 Task: Create a due date automation trigger when advanced on, on the tuesday of the week before a card is due add content with a name or a description not containing resume at 11:00 AM.
Action: Mouse moved to (1106, 341)
Screenshot: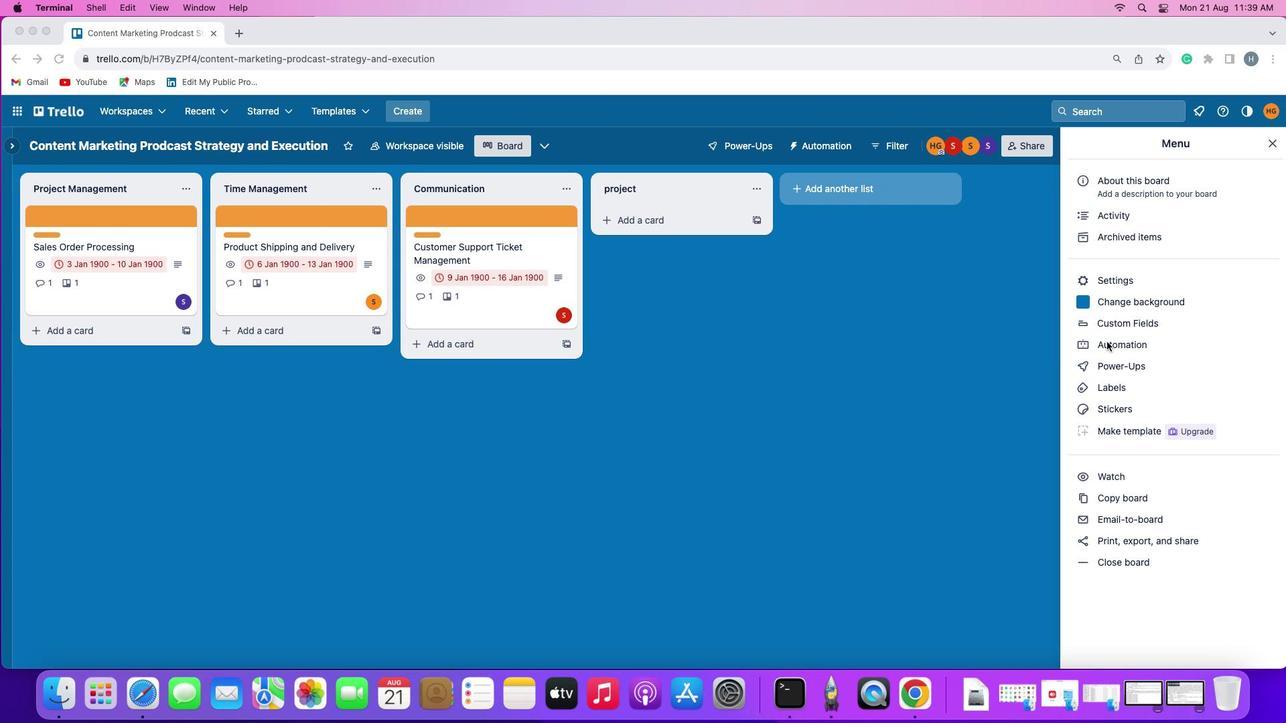 
Action: Mouse pressed left at (1106, 341)
Screenshot: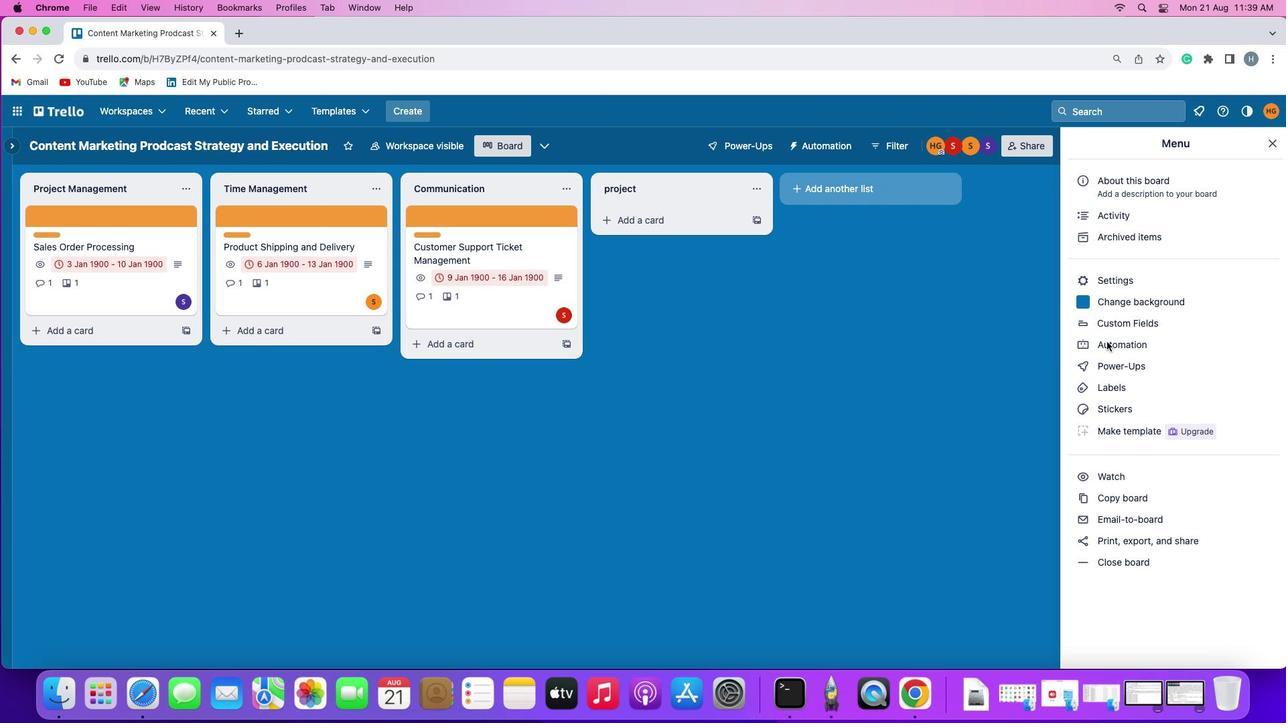 
Action: Mouse pressed left at (1106, 341)
Screenshot: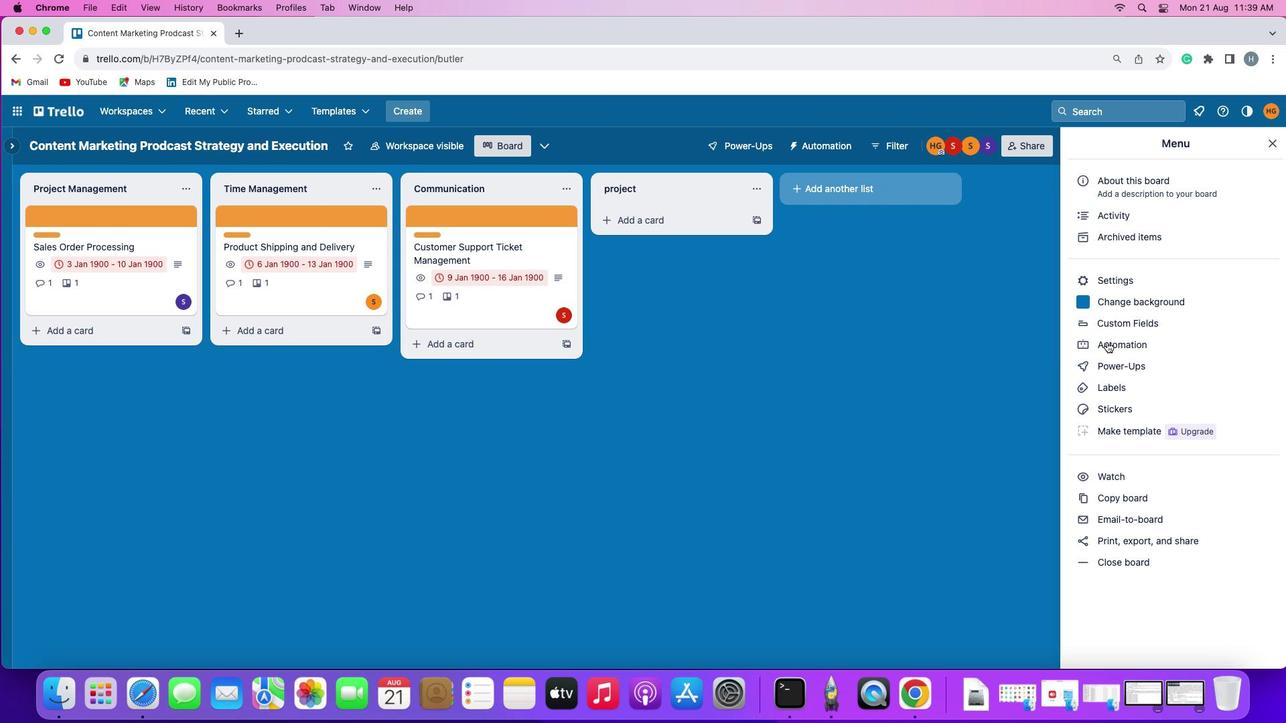 
Action: Mouse moved to (51, 317)
Screenshot: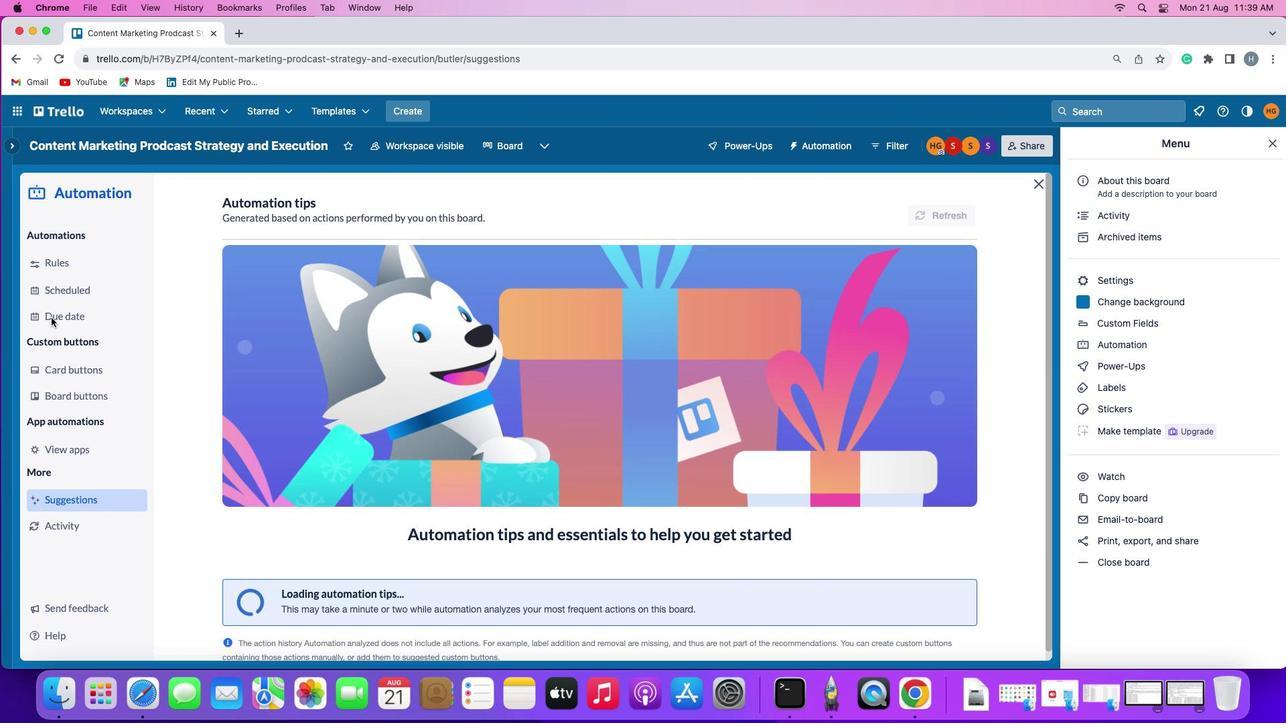 
Action: Mouse pressed left at (51, 317)
Screenshot: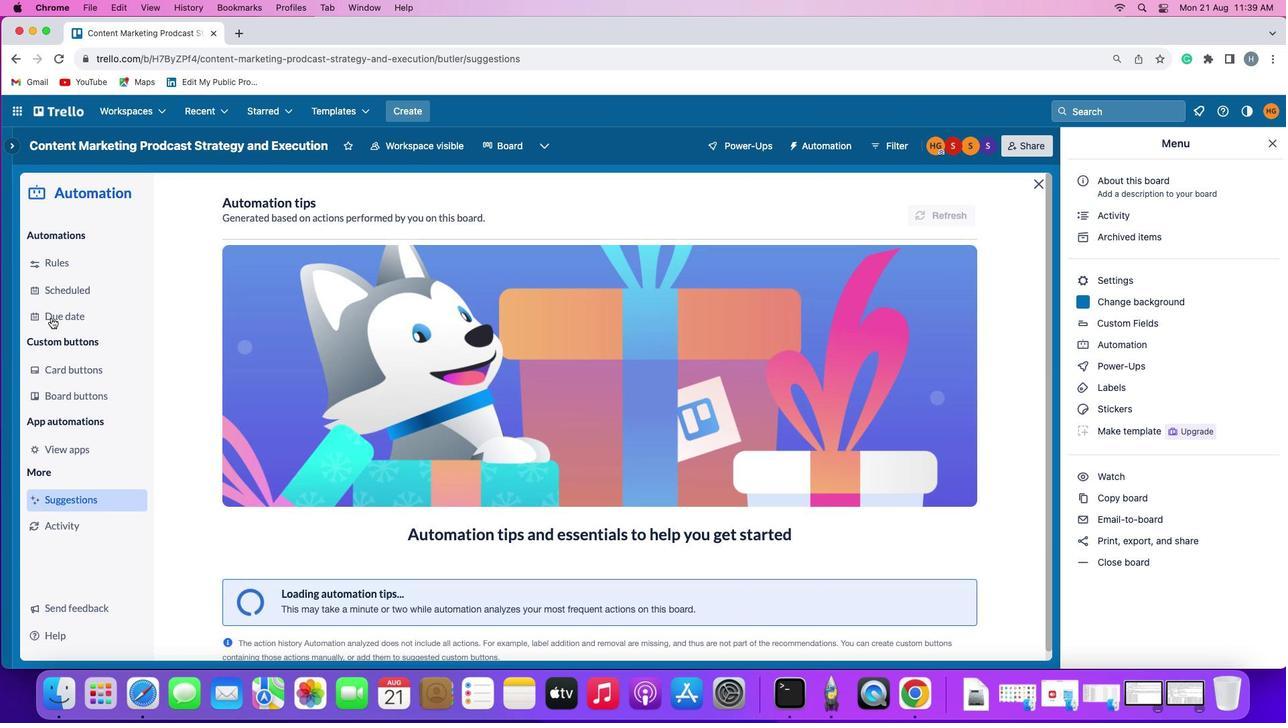 
Action: Mouse moved to (909, 205)
Screenshot: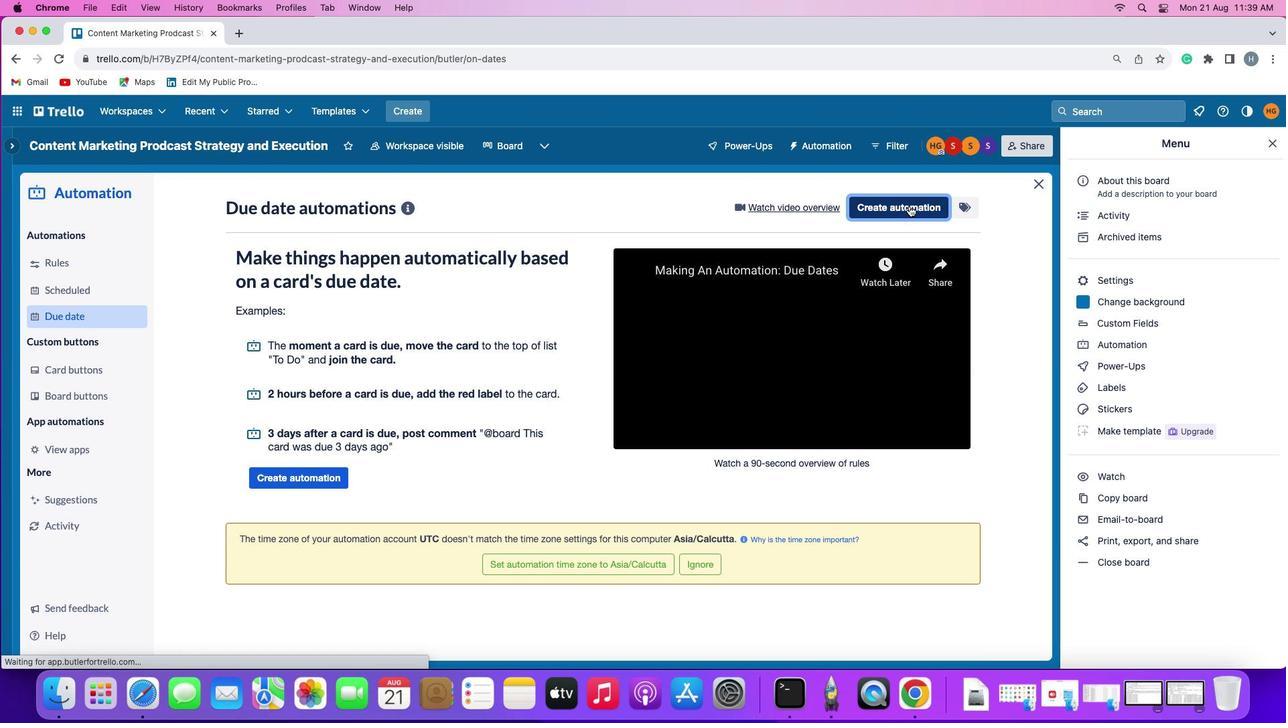 
Action: Mouse pressed left at (909, 205)
Screenshot: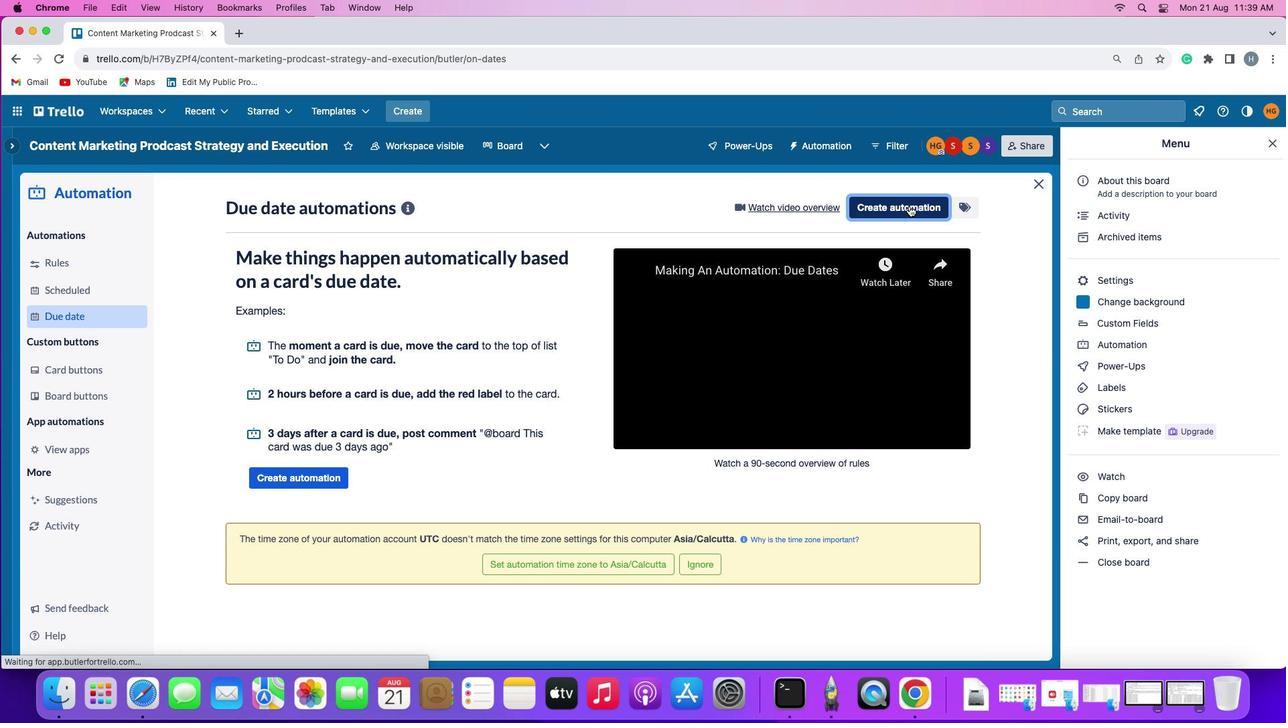 
Action: Mouse moved to (264, 337)
Screenshot: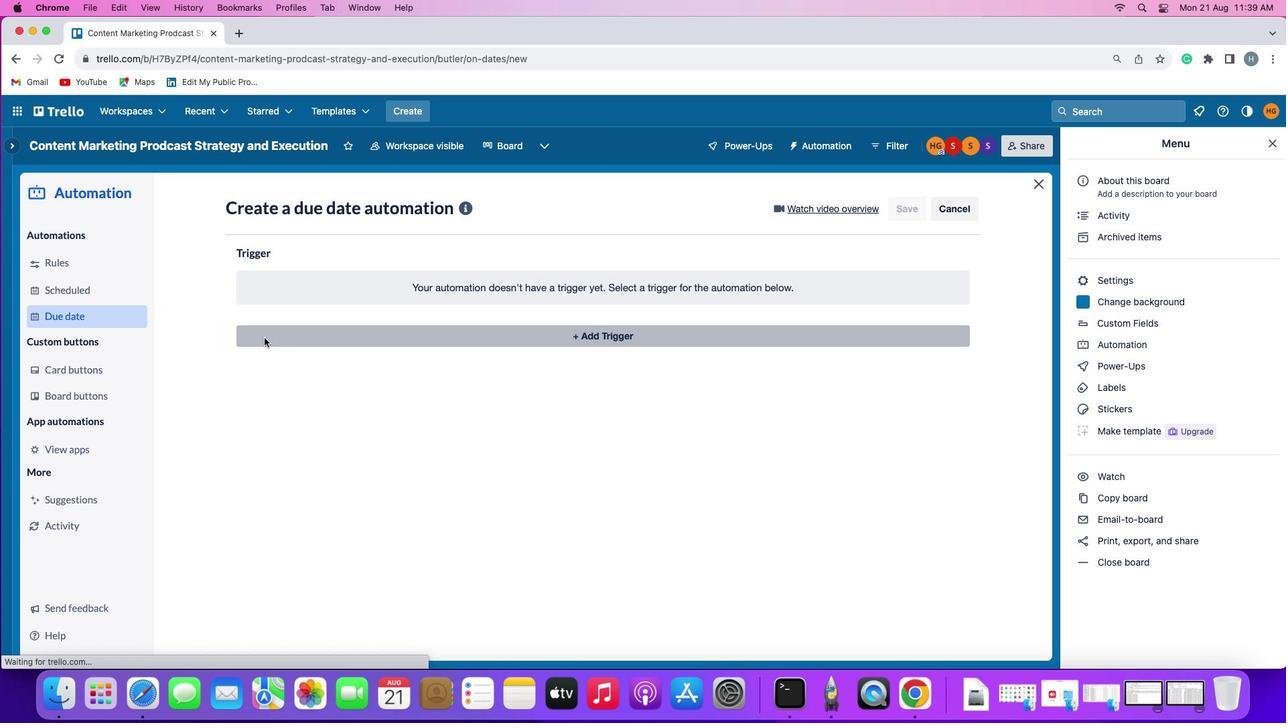 
Action: Mouse pressed left at (264, 337)
Screenshot: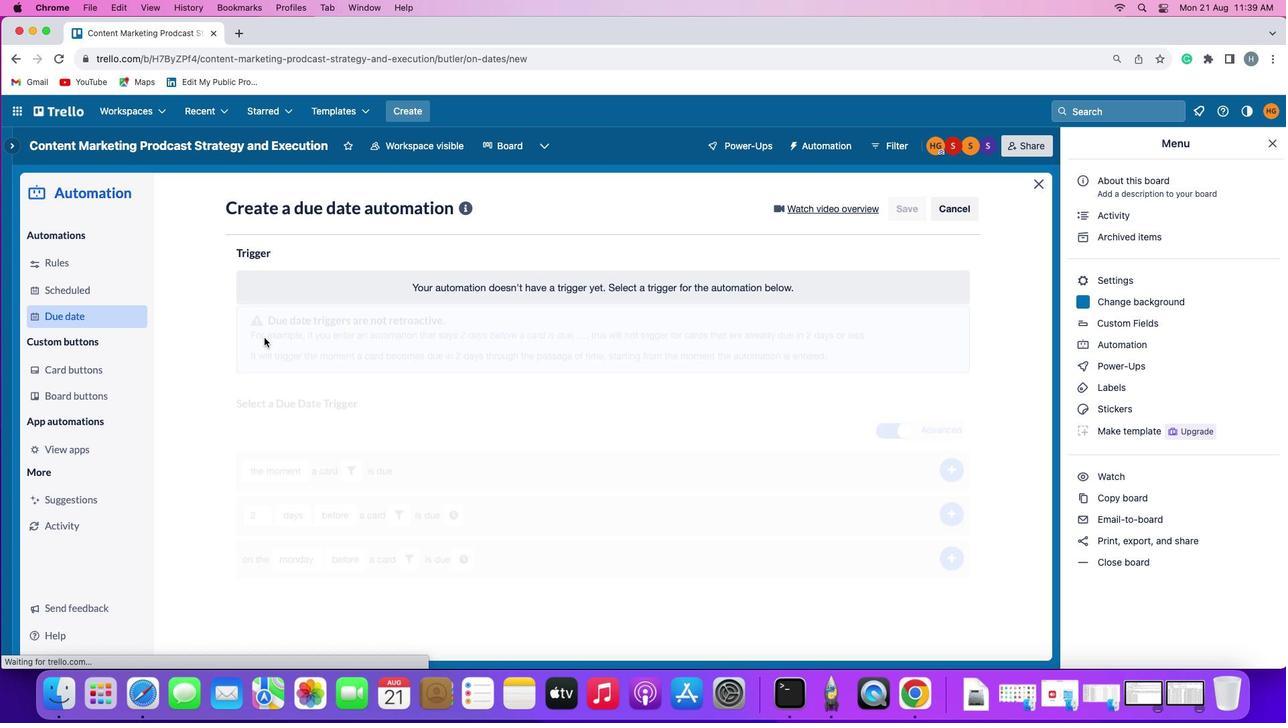 
Action: Mouse moved to (293, 584)
Screenshot: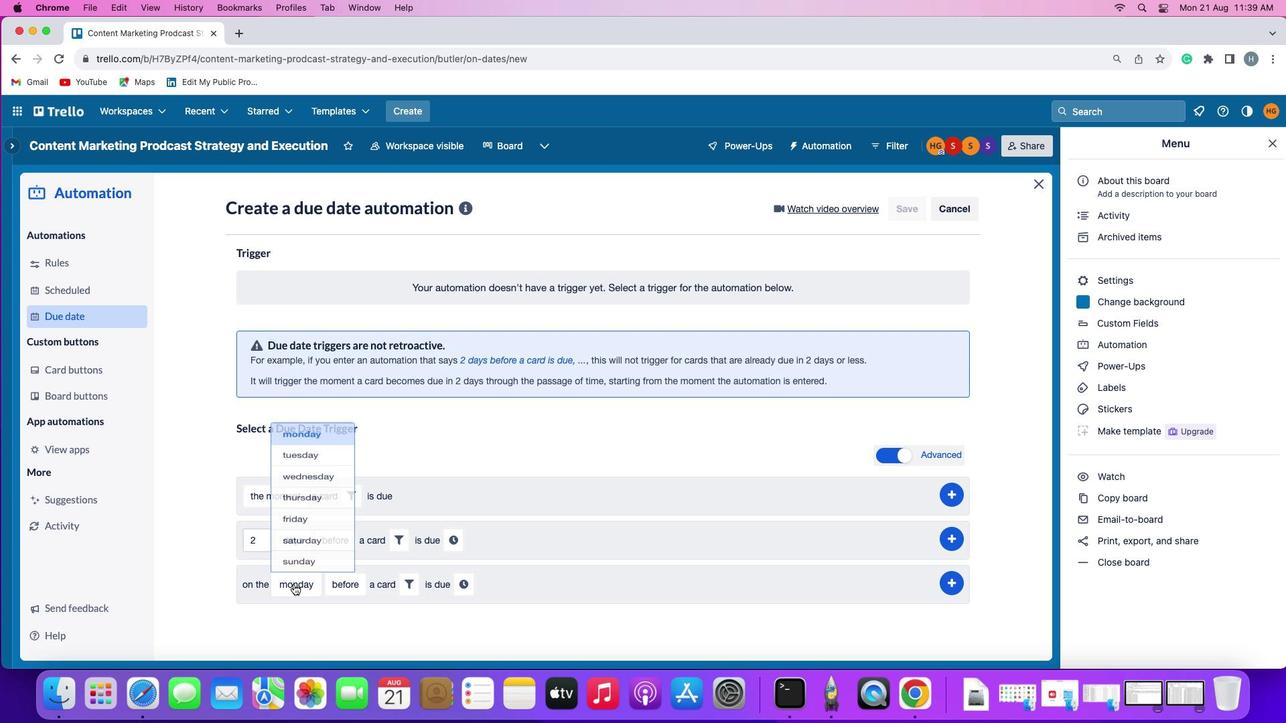 
Action: Mouse pressed left at (293, 584)
Screenshot: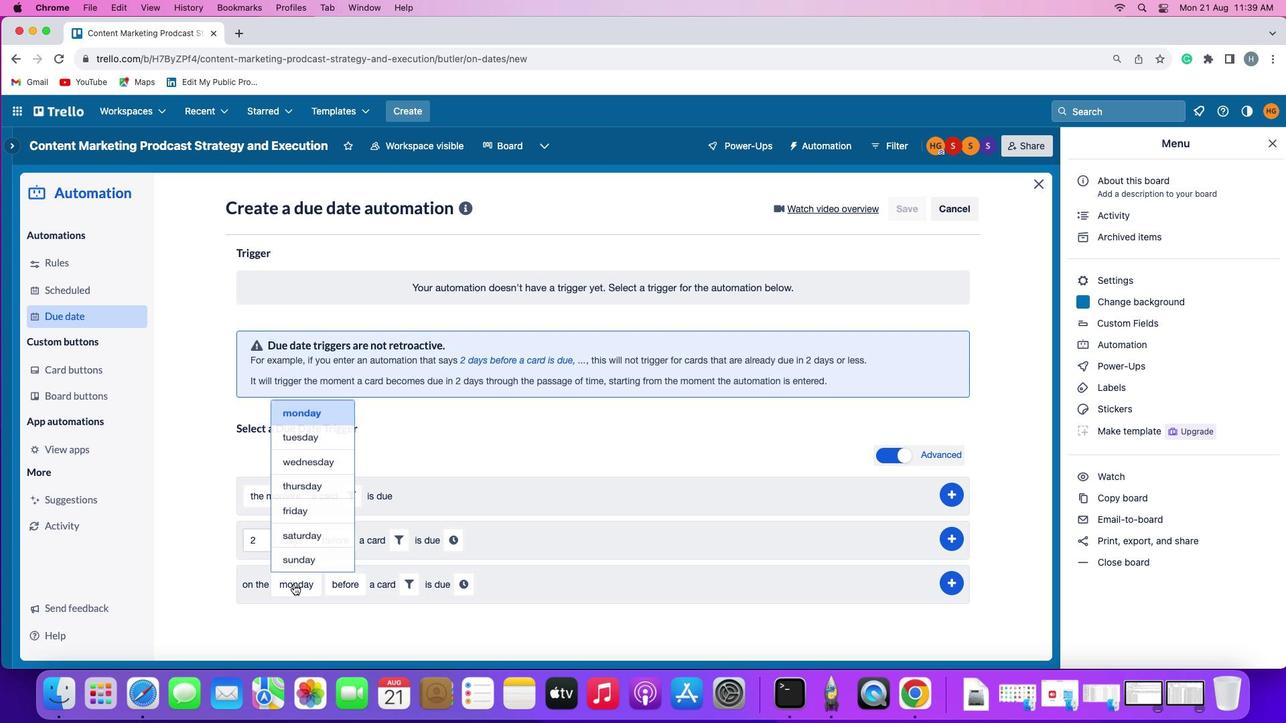 
Action: Mouse moved to (312, 430)
Screenshot: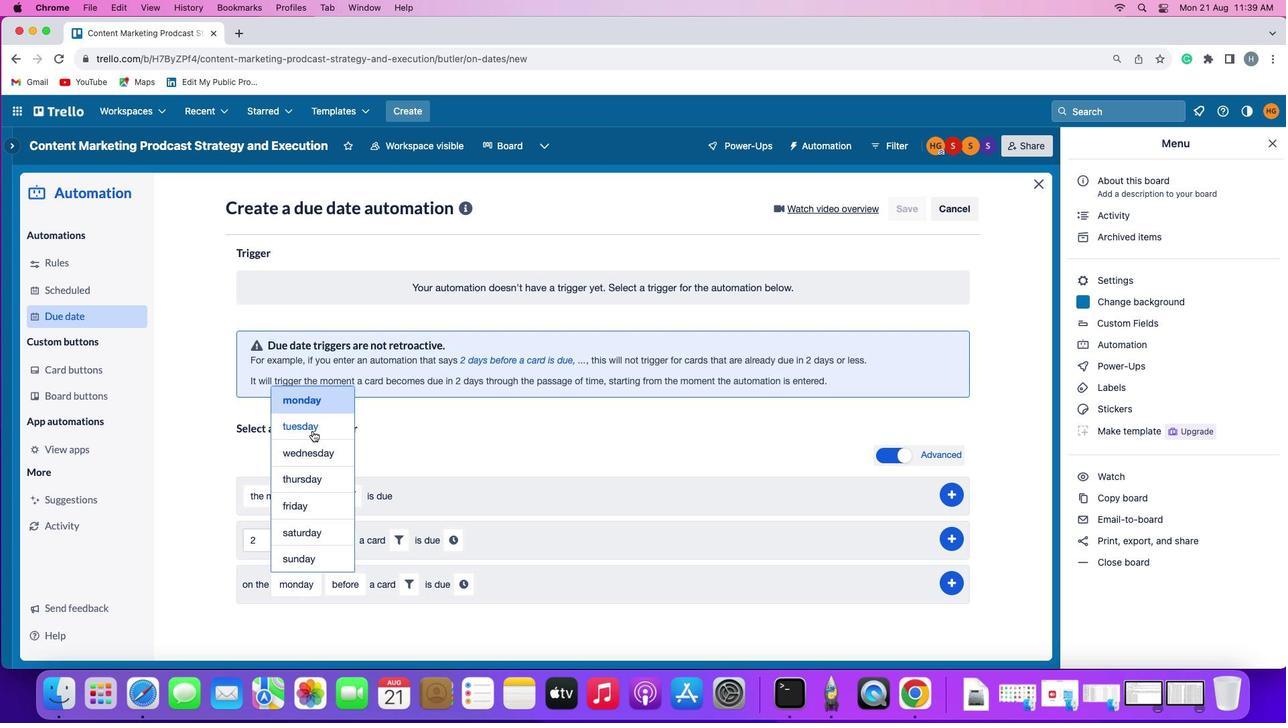 
Action: Mouse pressed left at (312, 430)
Screenshot: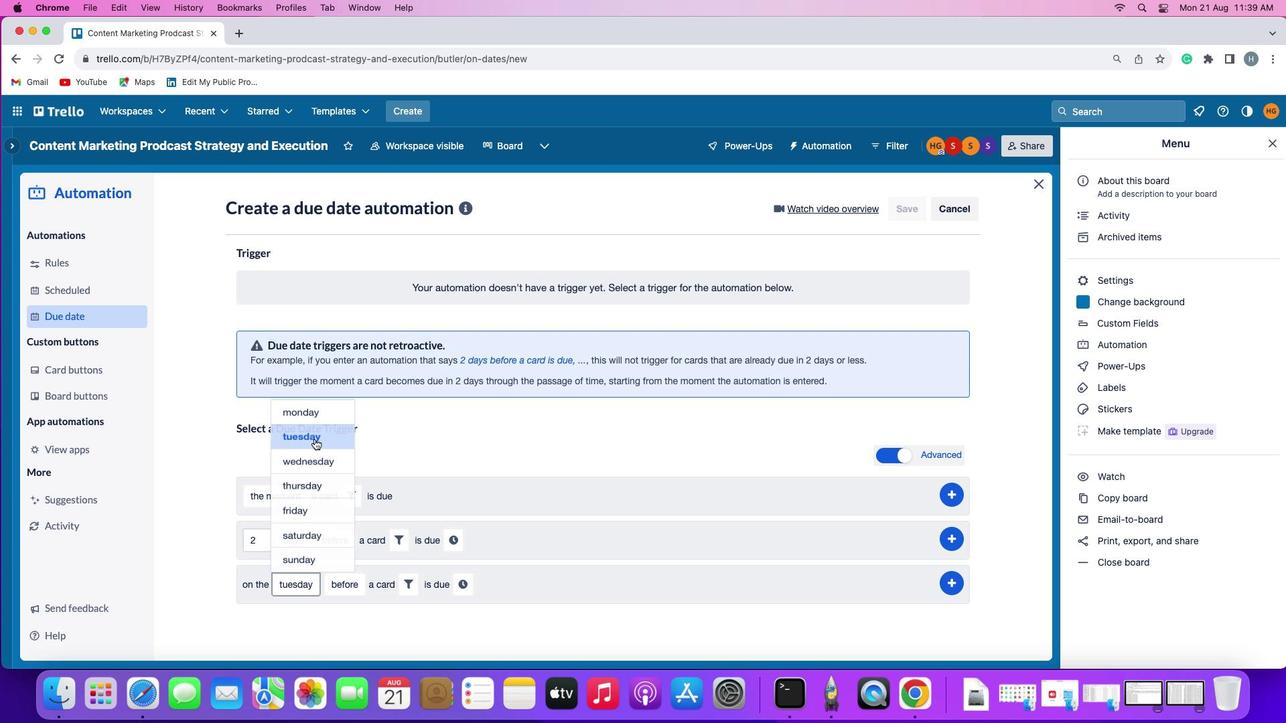 
Action: Mouse moved to (348, 584)
Screenshot: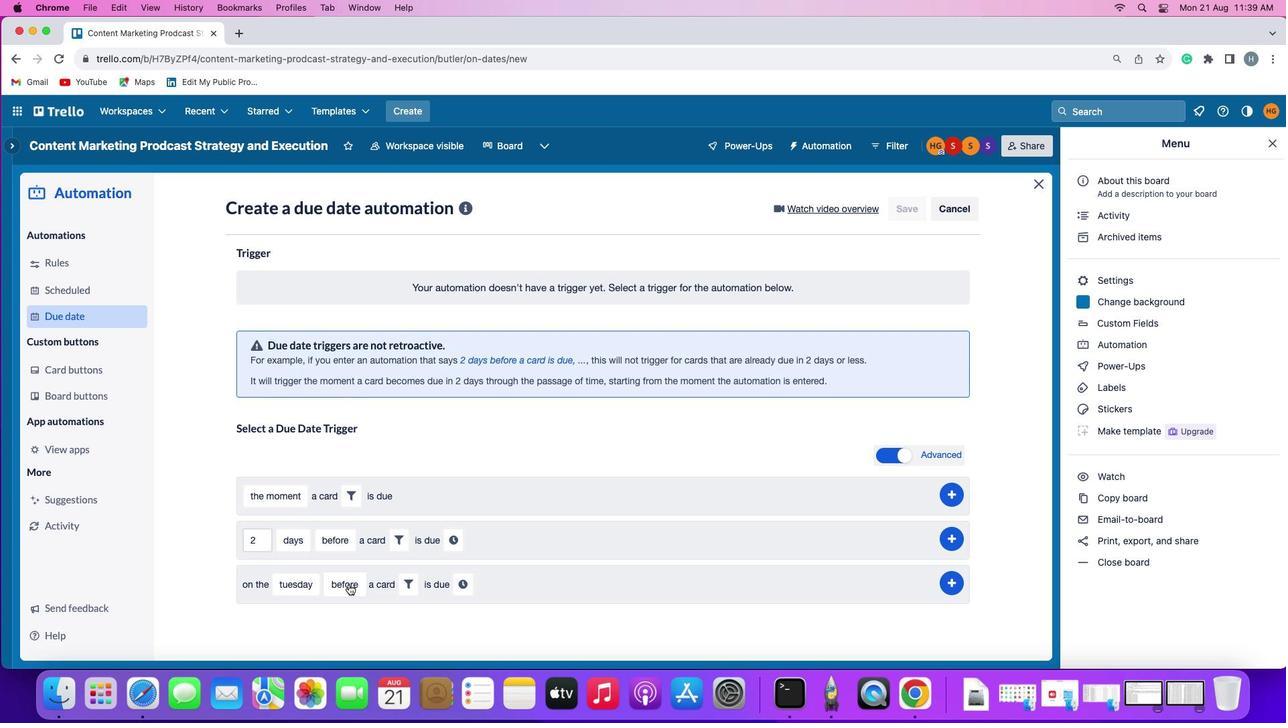 
Action: Mouse pressed left at (348, 584)
Screenshot: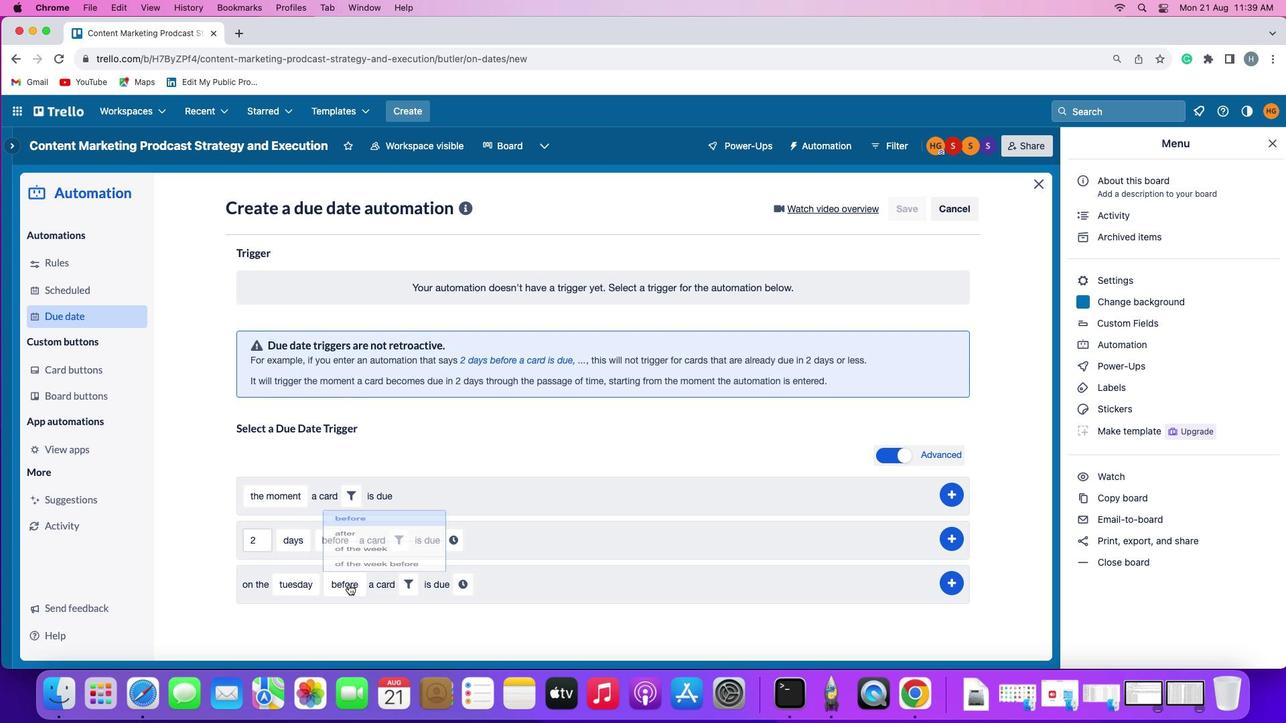 
Action: Mouse moved to (361, 562)
Screenshot: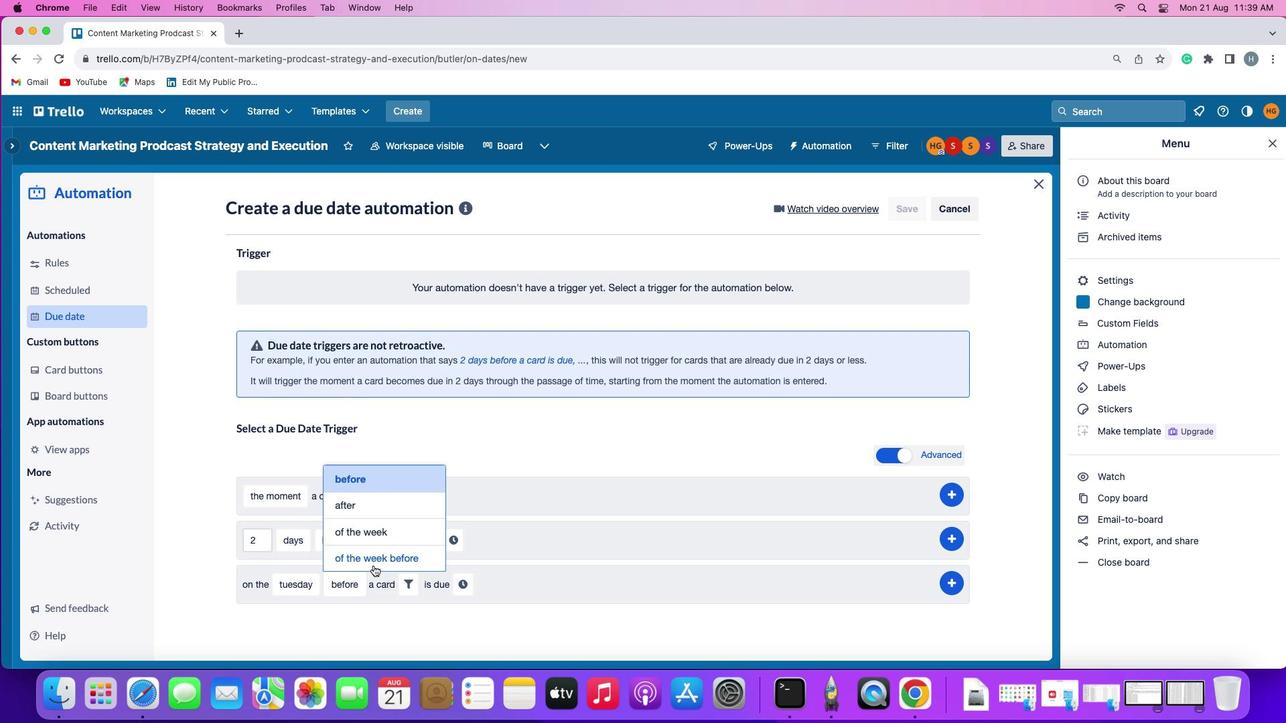 
Action: Mouse pressed left at (361, 562)
Screenshot: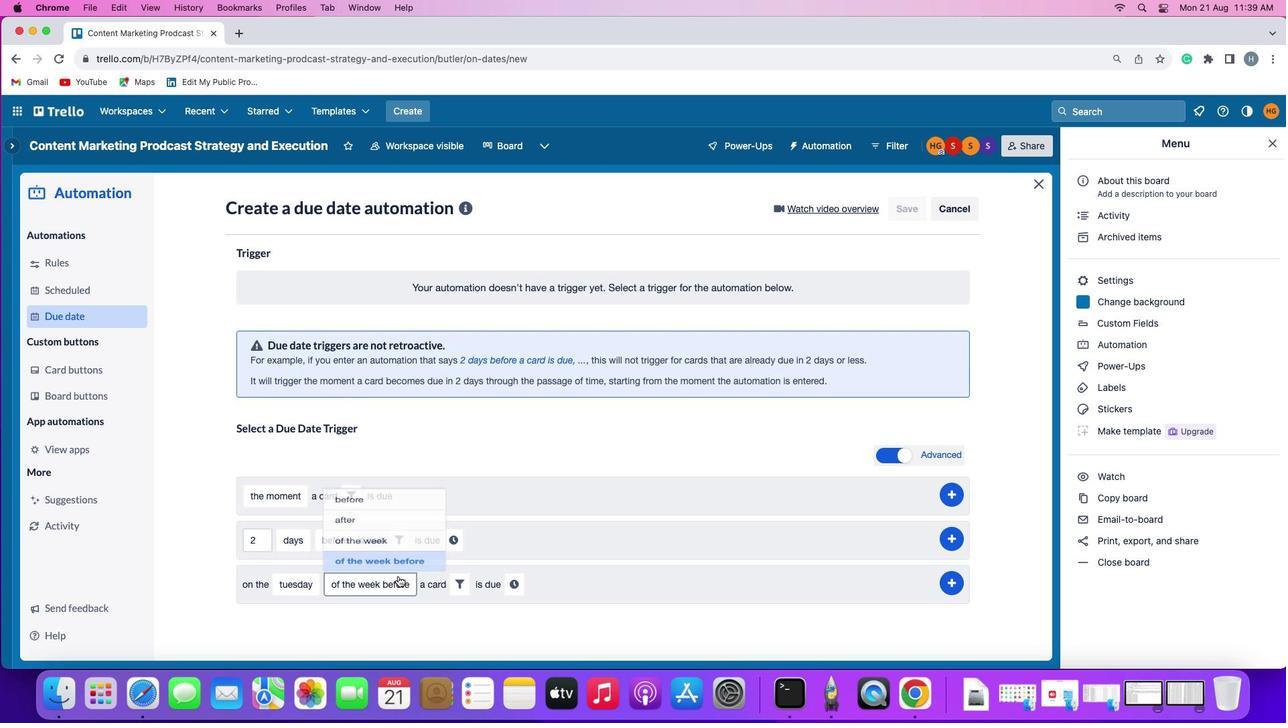 
Action: Mouse moved to (463, 582)
Screenshot: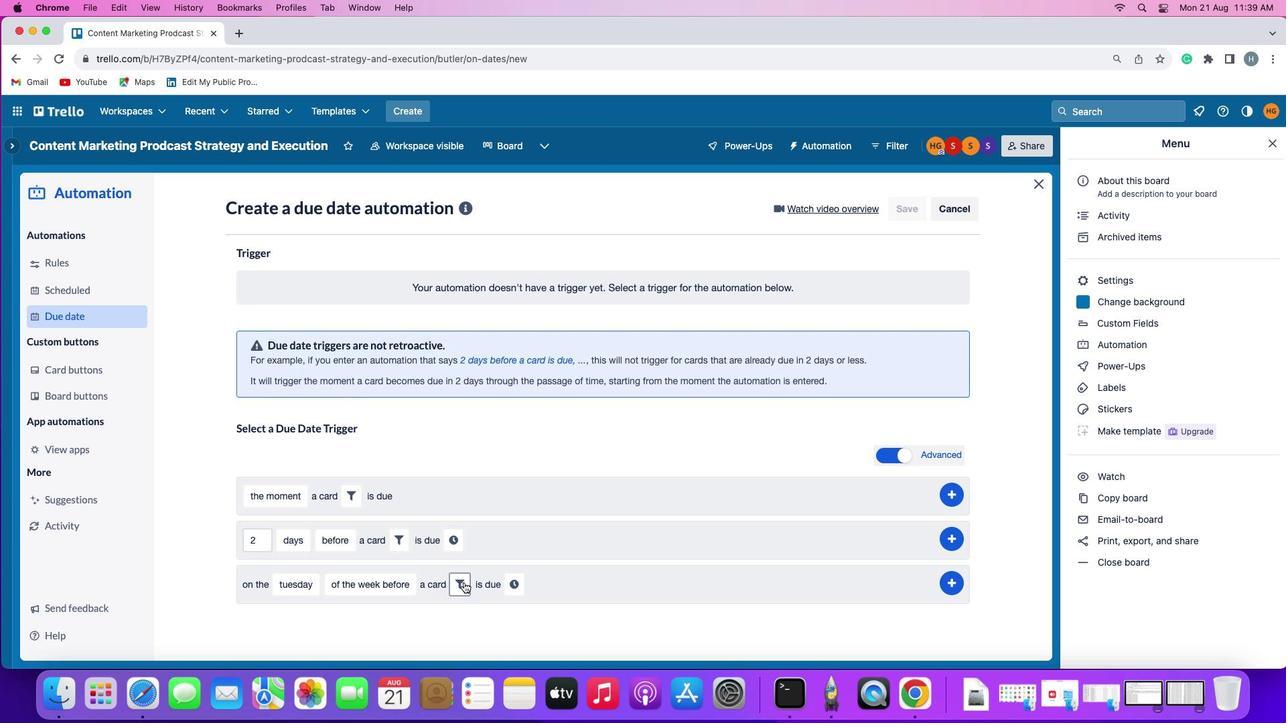 
Action: Mouse pressed left at (463, 582)
Screenshot: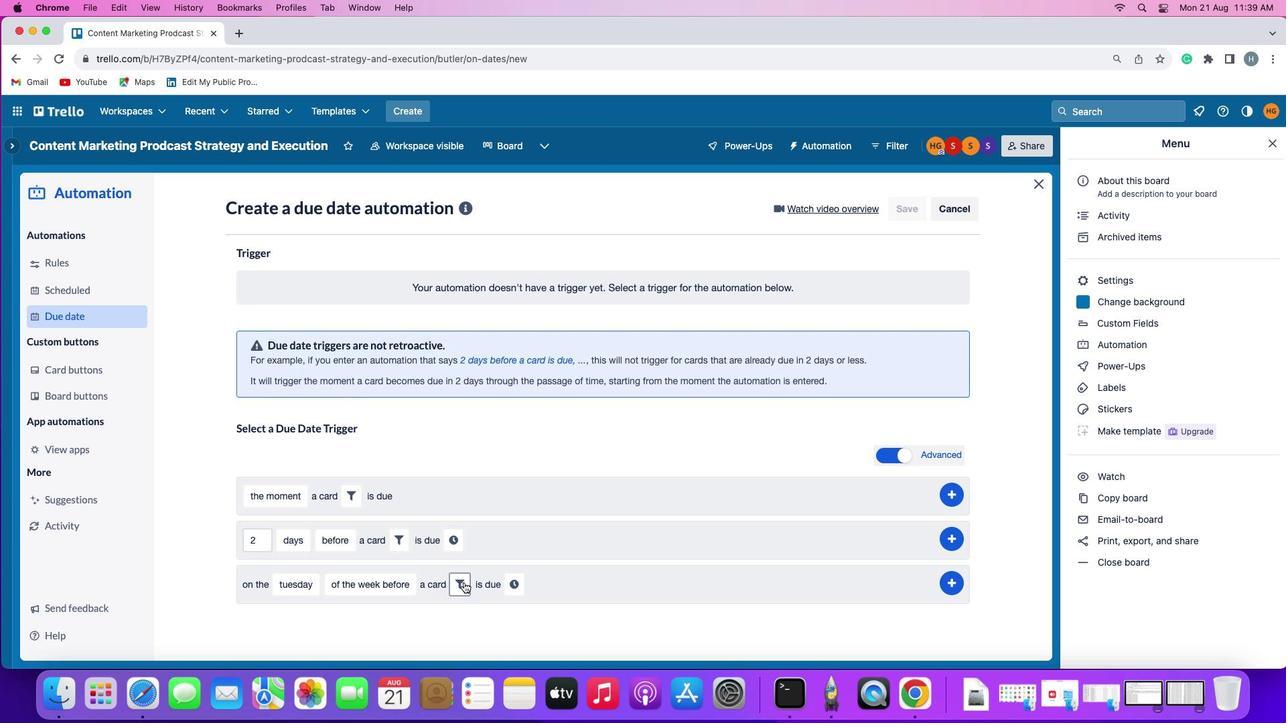 
Action: Mouse moved to (626, 622)
Screenshot: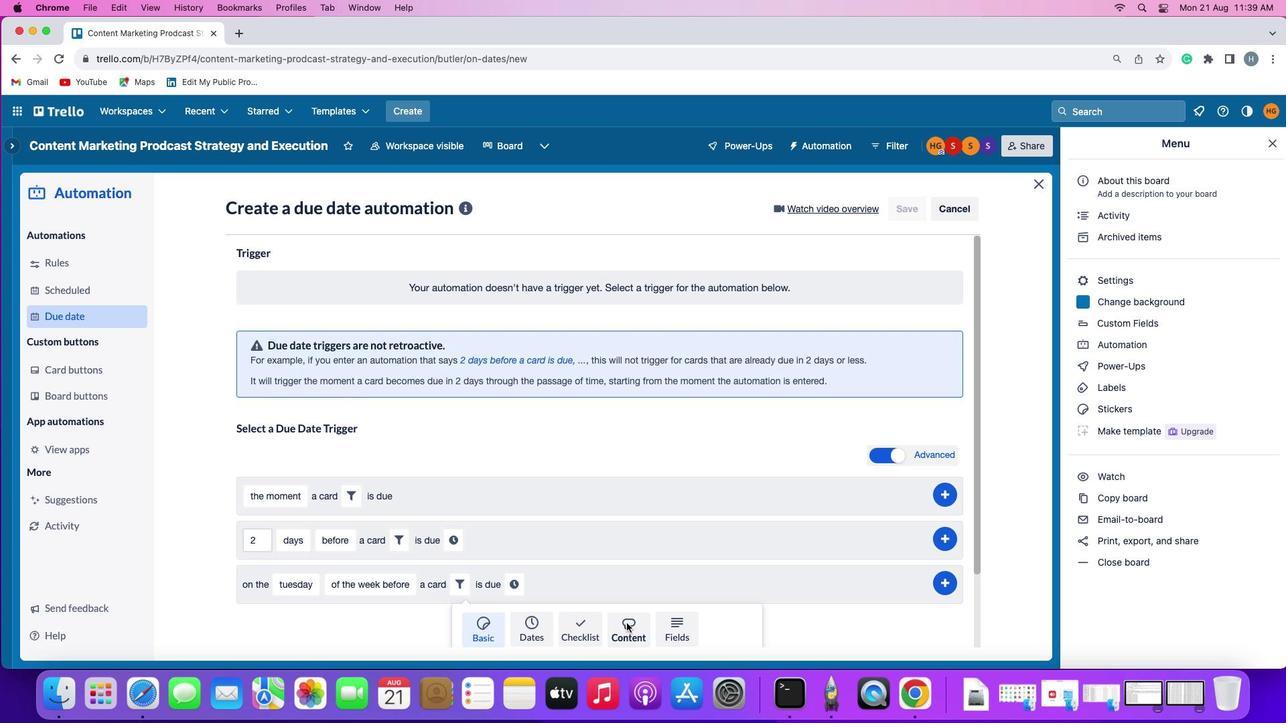
Action: Mouse pressed left at (626, 622)
Screenshot: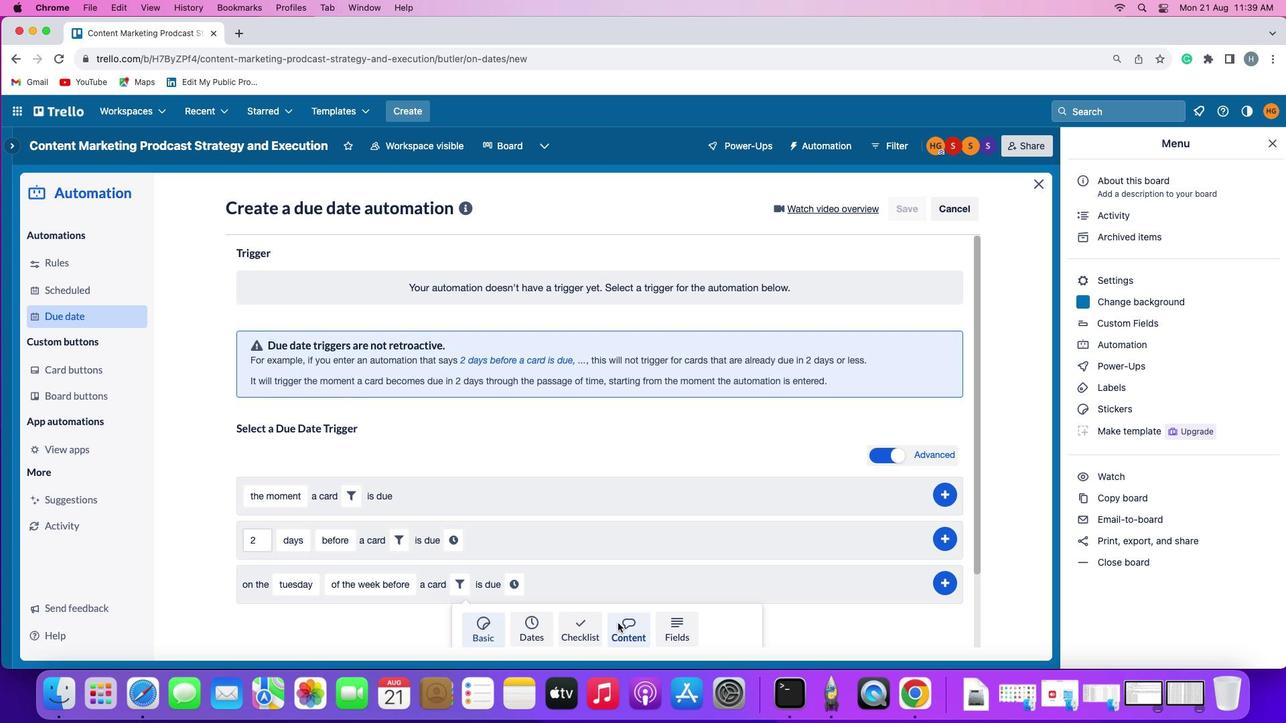
Action: Mouse moved to (438, 614)
Screenshot: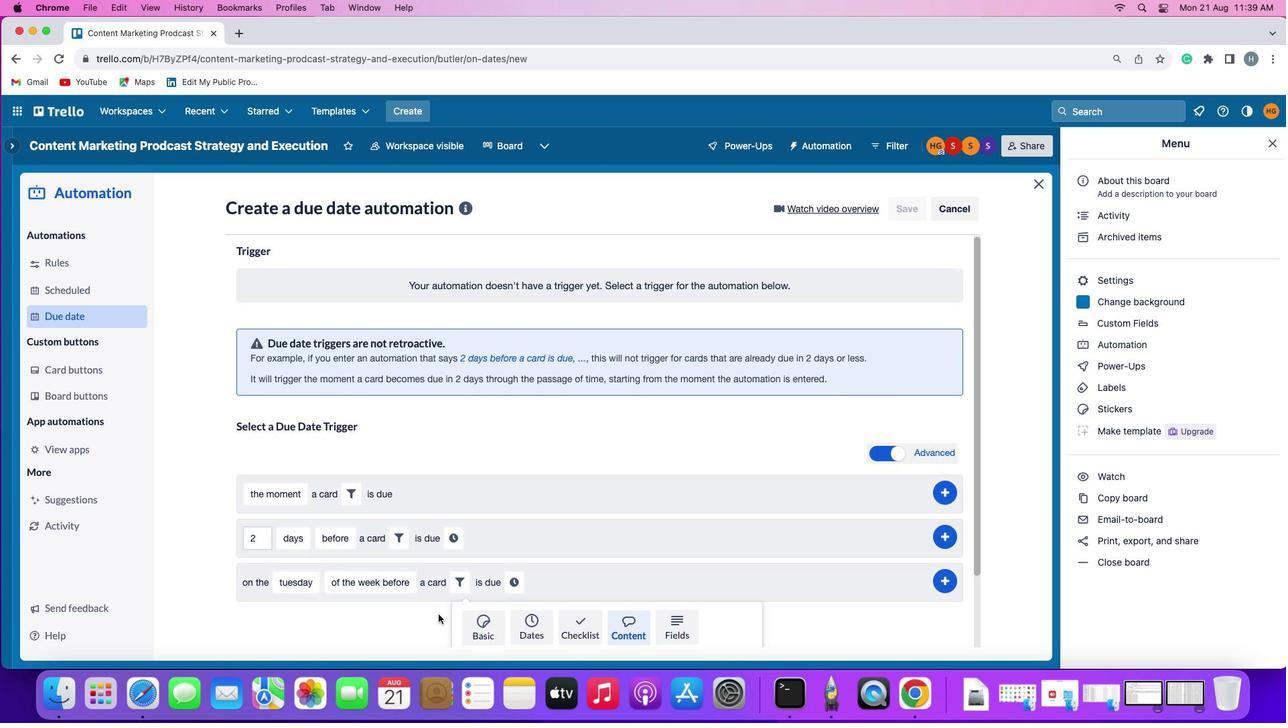 
Action: Mouse scrolled (438, 614) with delta (0, 0)
Screenshot: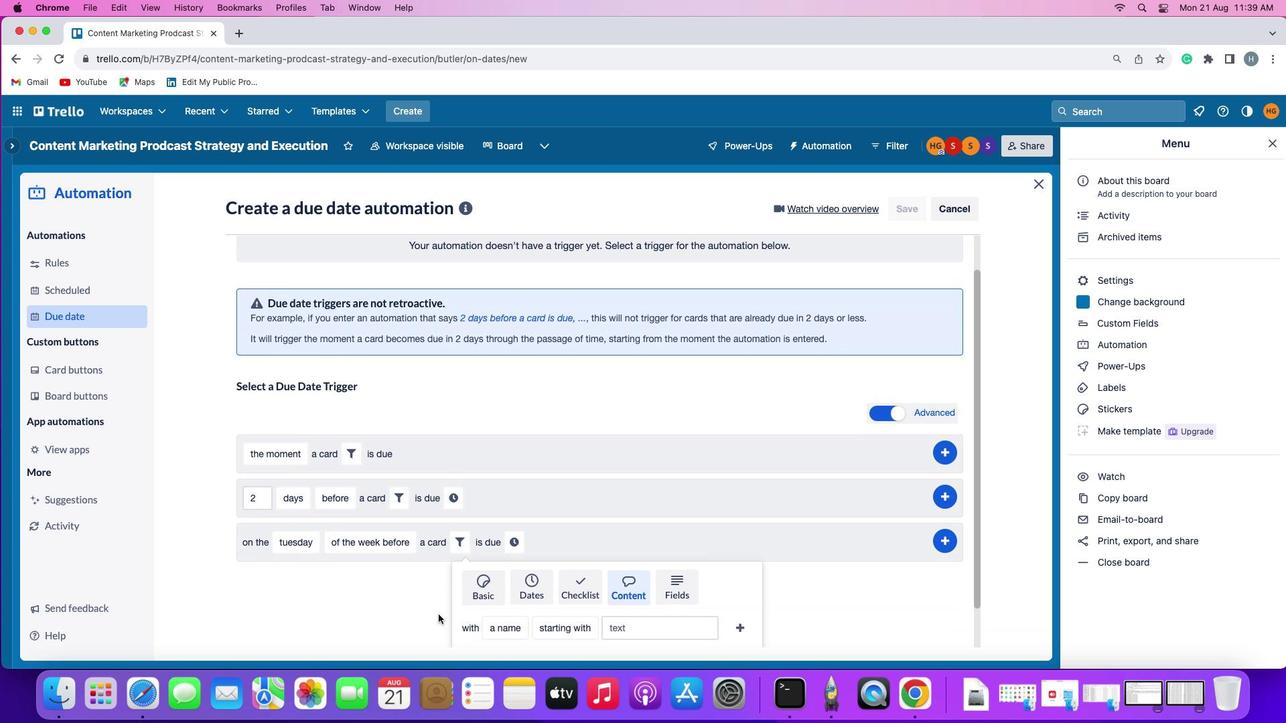 
Action: Mouse scrolled (438, 614) with delta (0, 0)
Screenshot: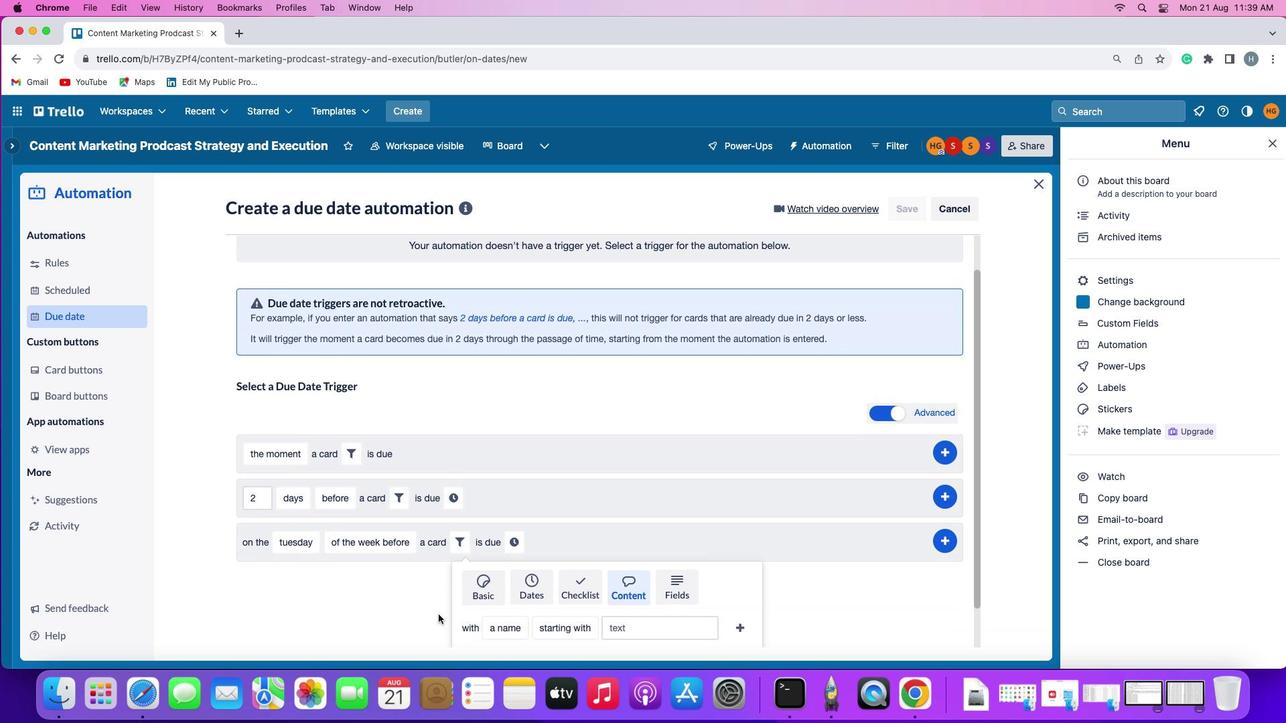 
Action: Mouse scrolled (438, 614) with delta (0, -2)
Screenshot: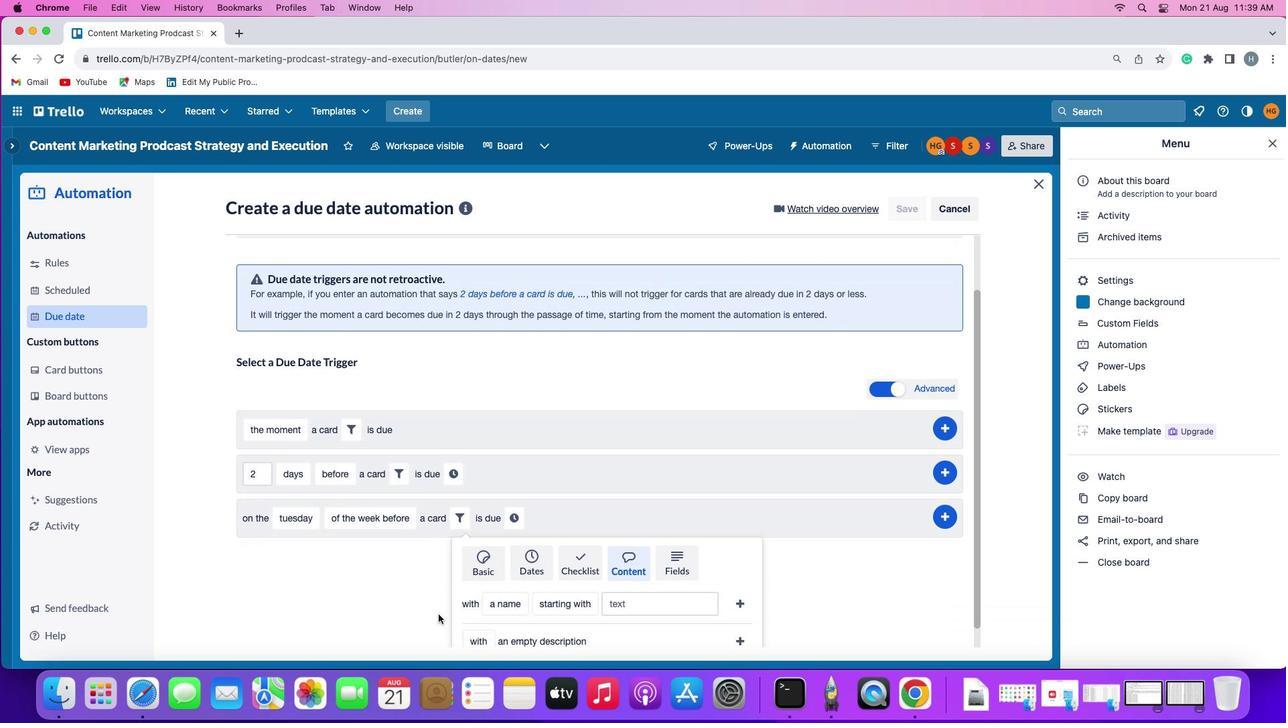 
Action: Mouse scrolled (438, 614) with delta (0, -3)
Screenshot: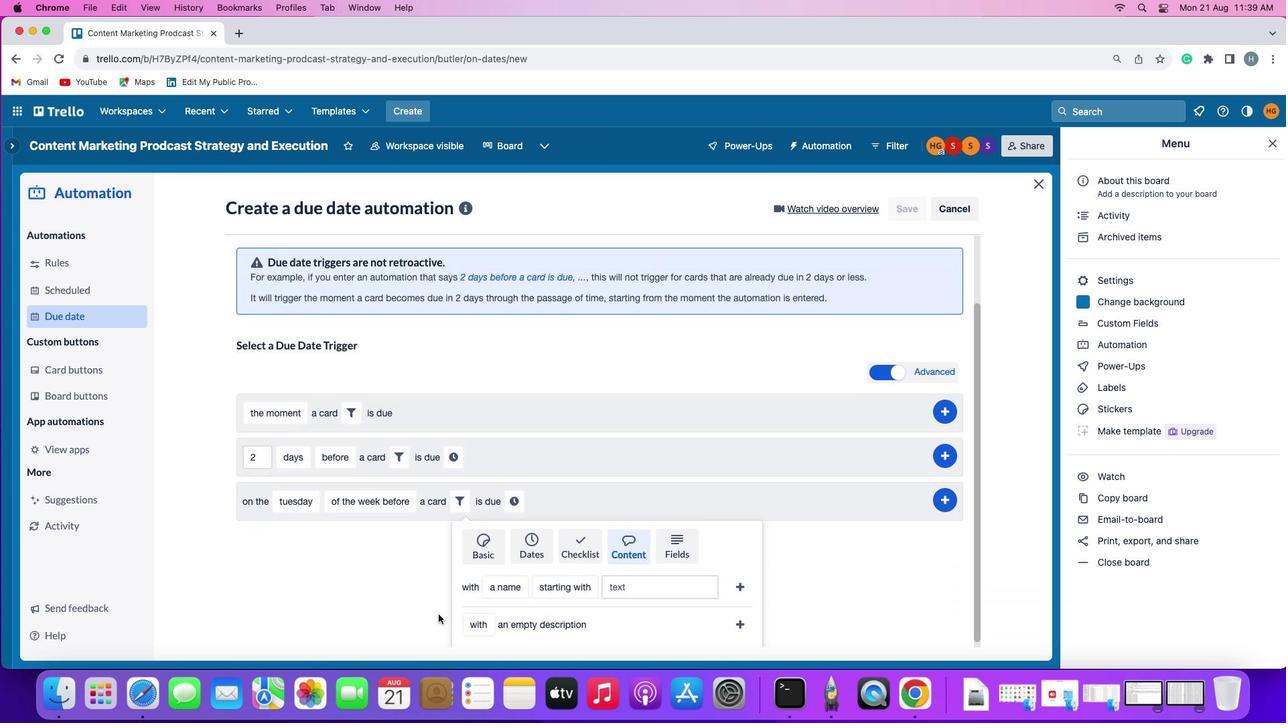 
Action: Mouse scrolled (438, 614) with delta (0, -4)
Screenshot: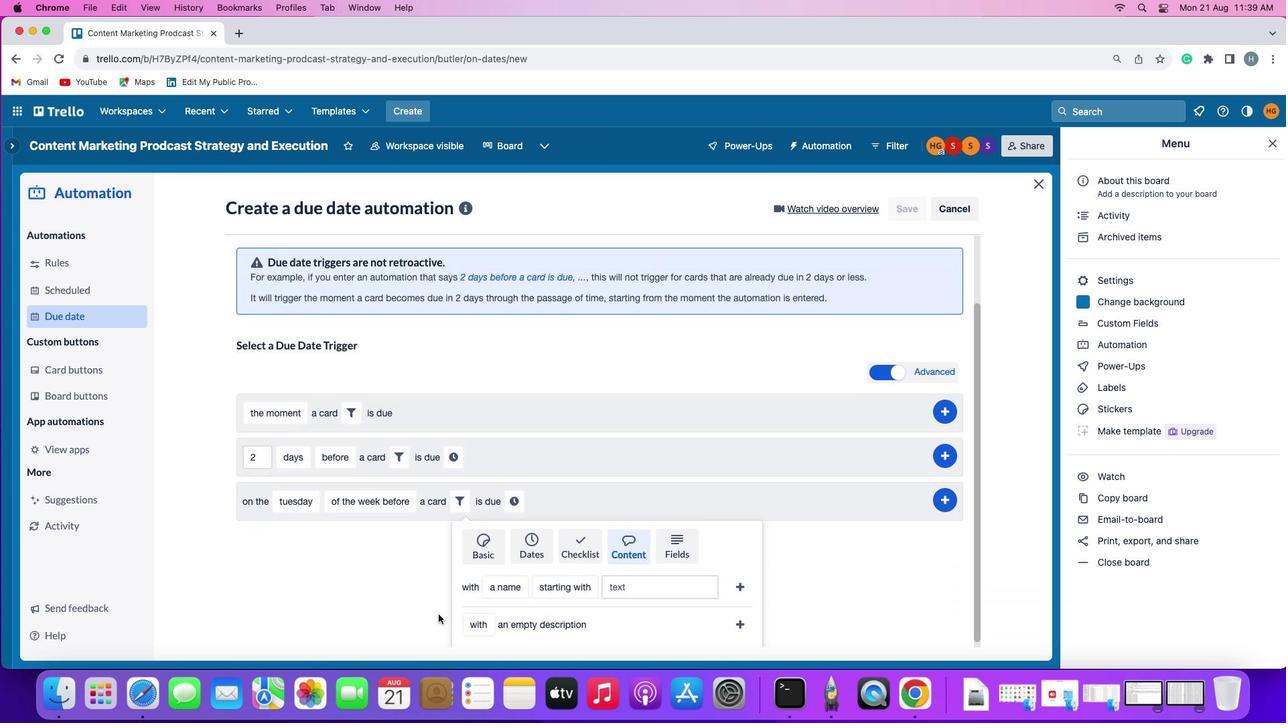 
Action: Mouse moved to (501, 574)
Screenshot: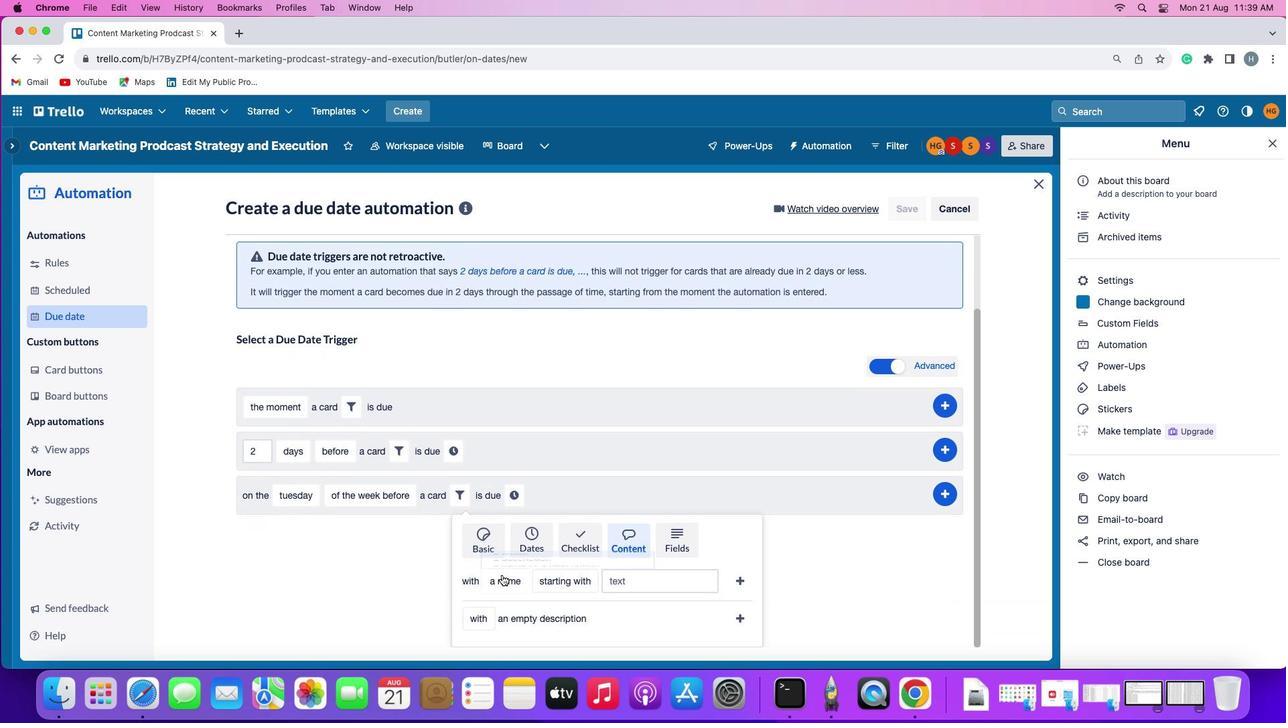 
Action: Mouse pressed left at (501, 574)
Screenshot: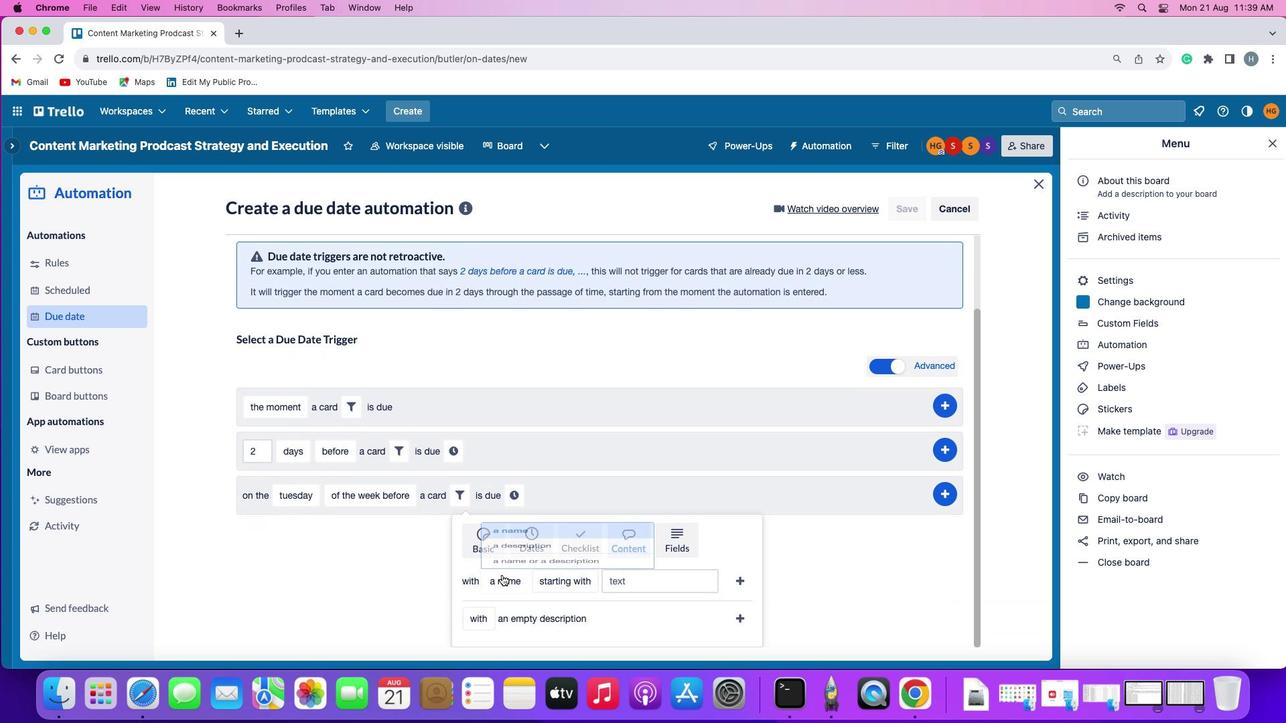 
Action: Mouse moved to (501, 556)
Screenshot: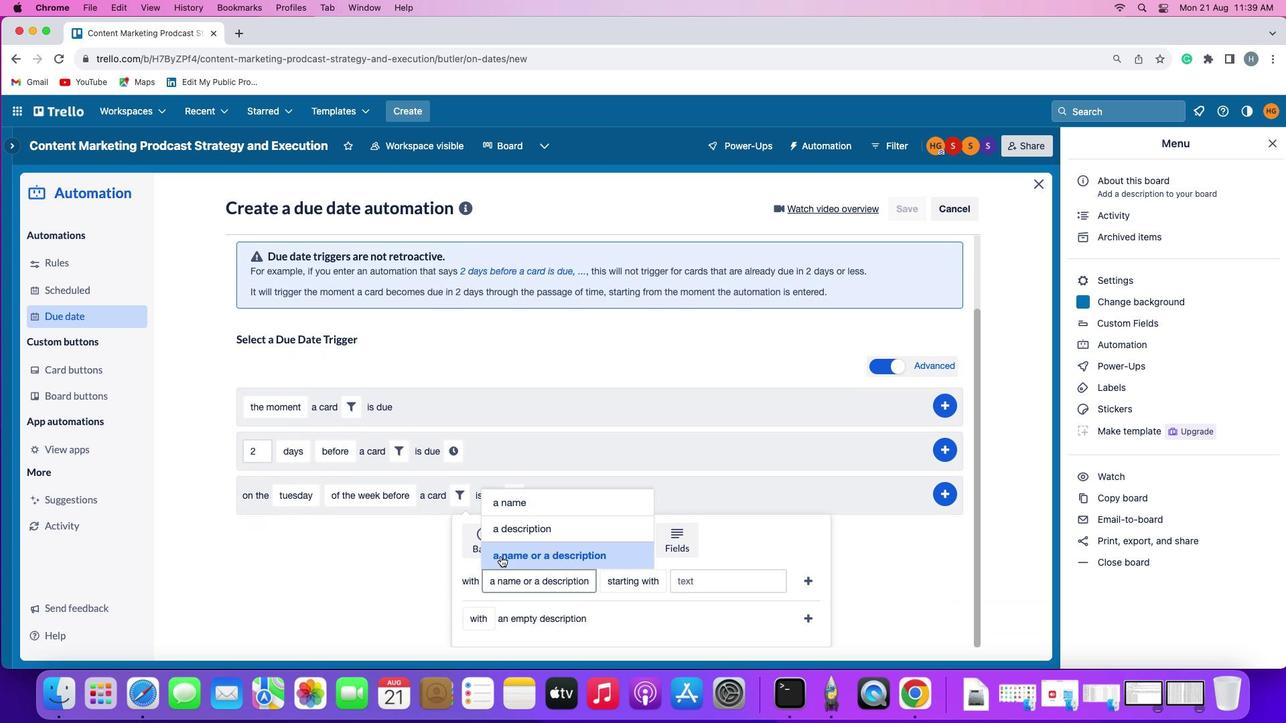 
Action: Mouse pressed left at (501, 556)
Screenshot: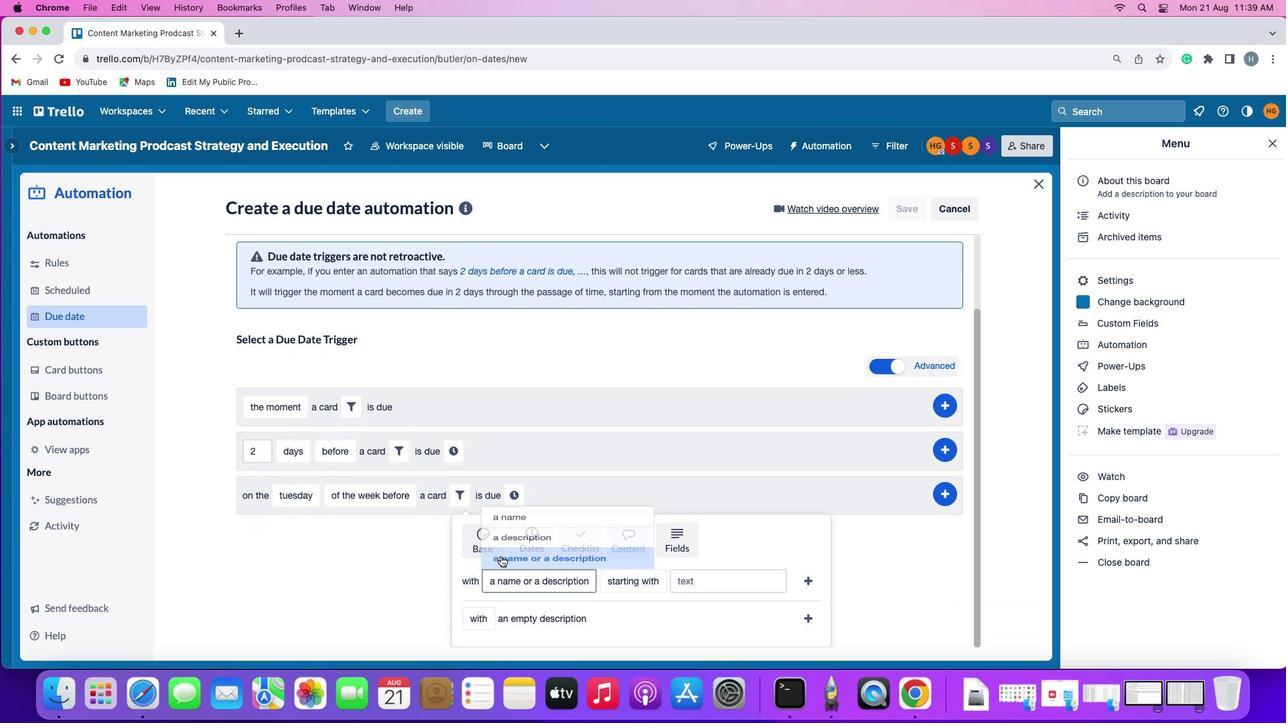 
Action: Mouse moved to (637, 581)
Screenshot: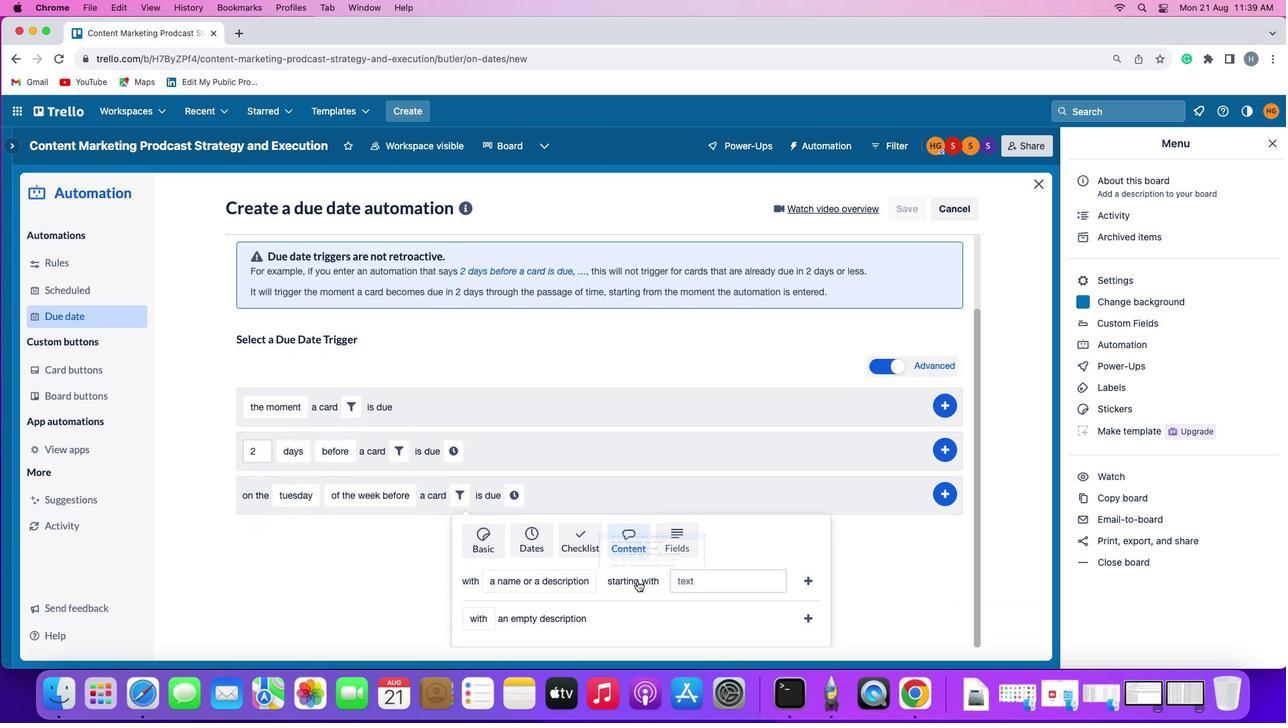 
Action: Mouse pressed left at (637, 581)
Screenshot: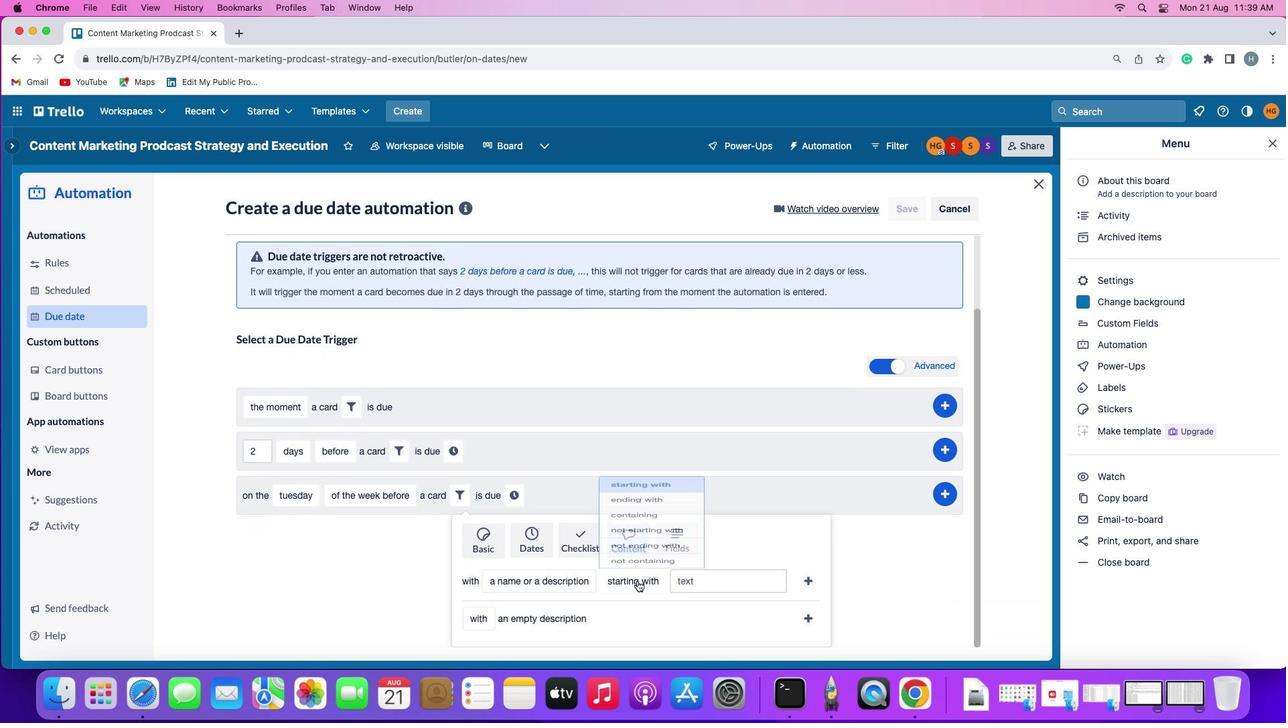 
Action: Mouse moved to (636, 555)
Screenshot: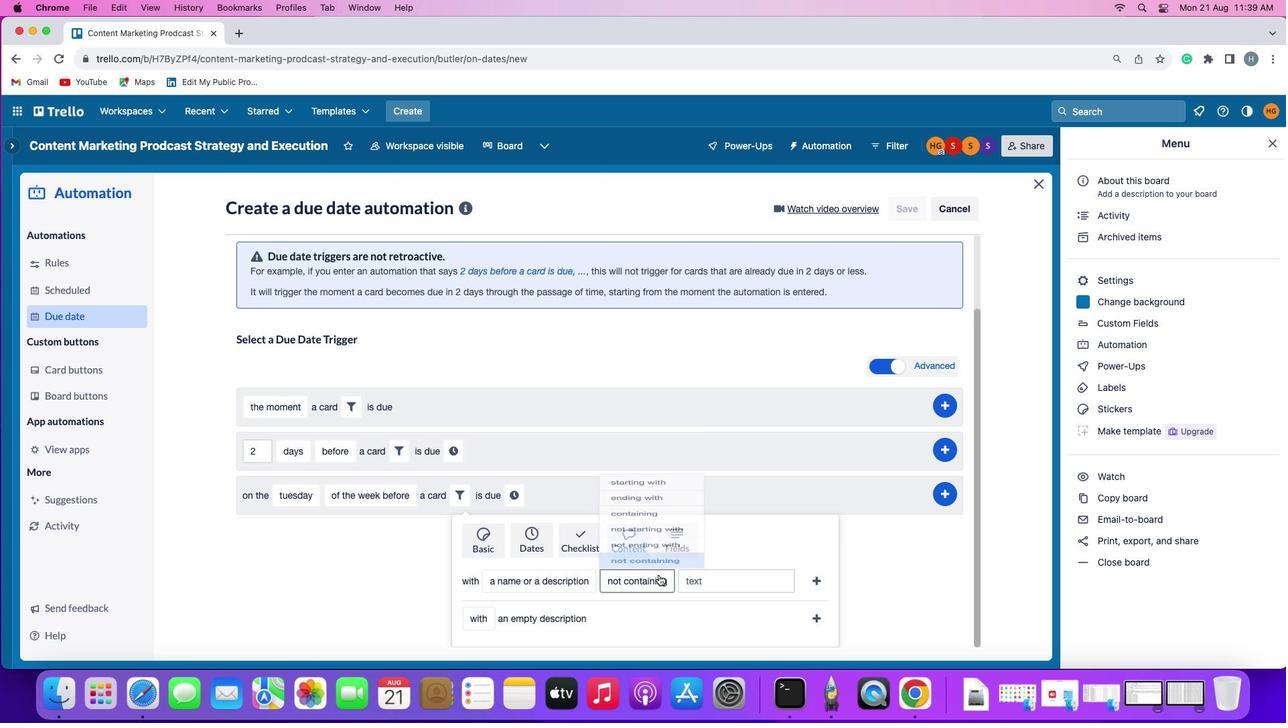 
Action: Mouse pressed left at (636, 555)
Screenshot: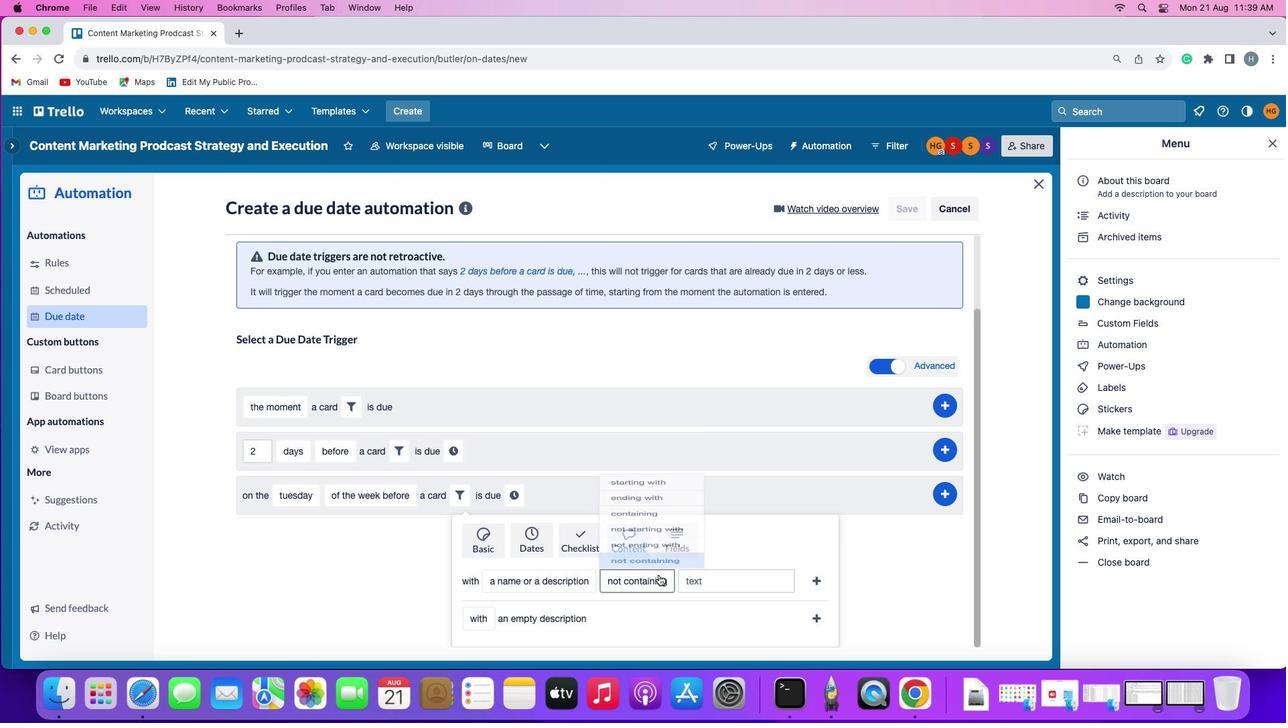 
Action: Mouse moved to (714, 582)
Screenshot: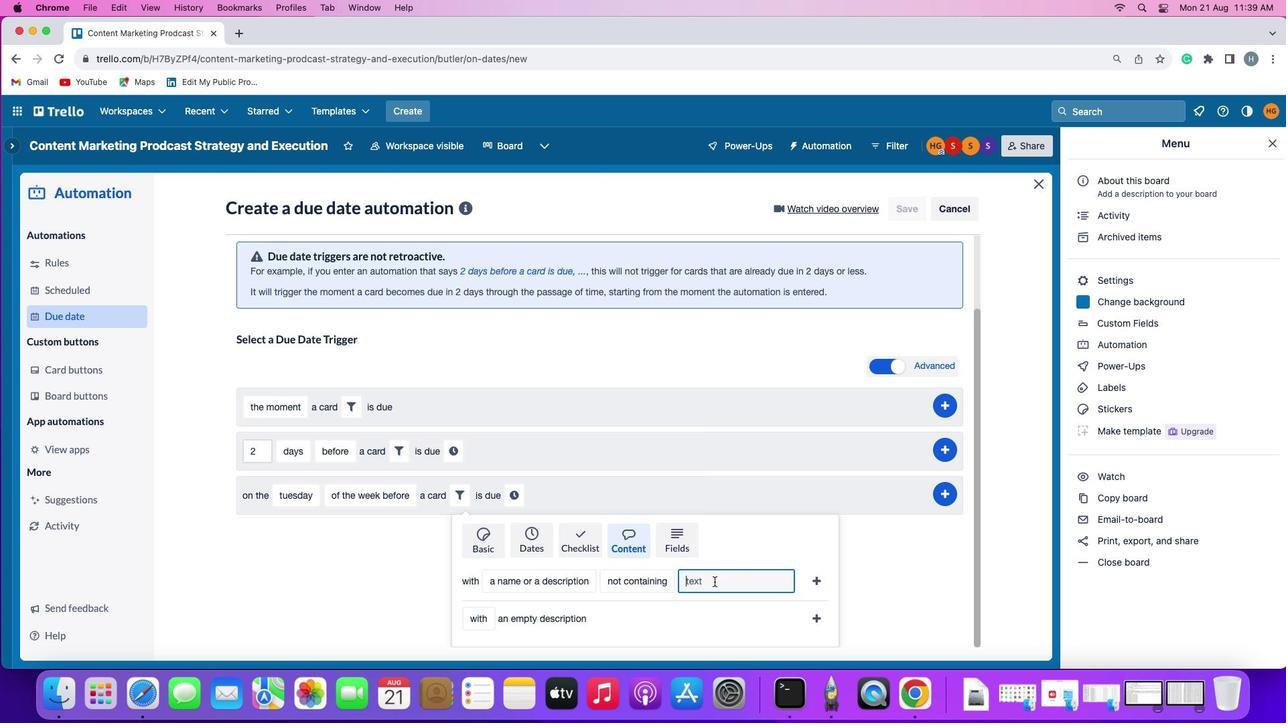 
Action: Mouse pressed left at (714, 582)
Screenshot: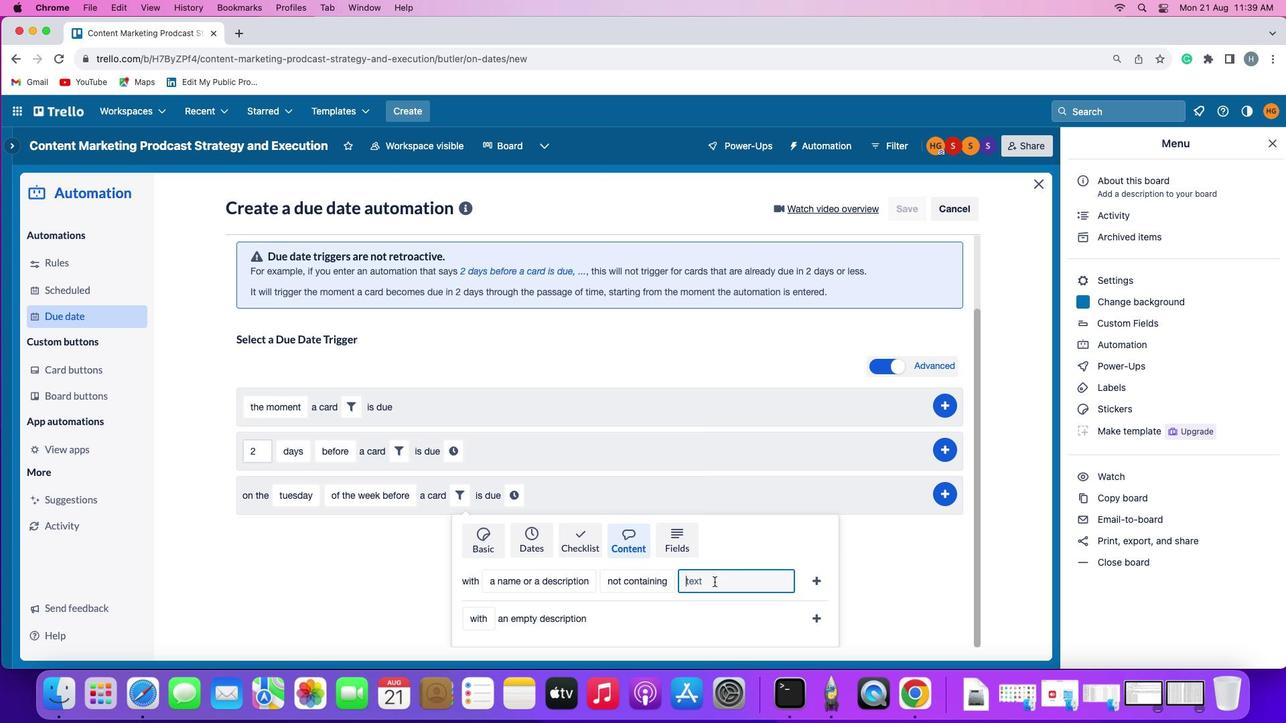 
Action: Mouse moved to (714, 582)
Screenshot: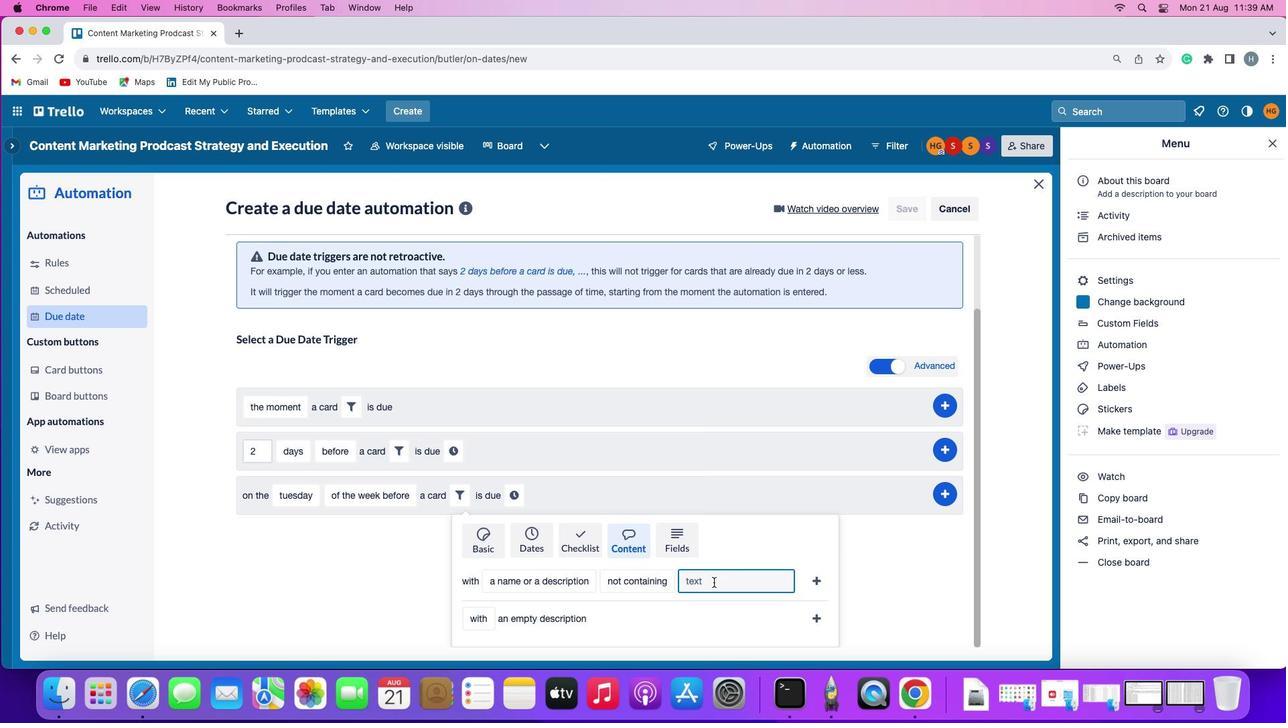 
Action: Key pressed 'r''e''s''u''m'
Screenshot: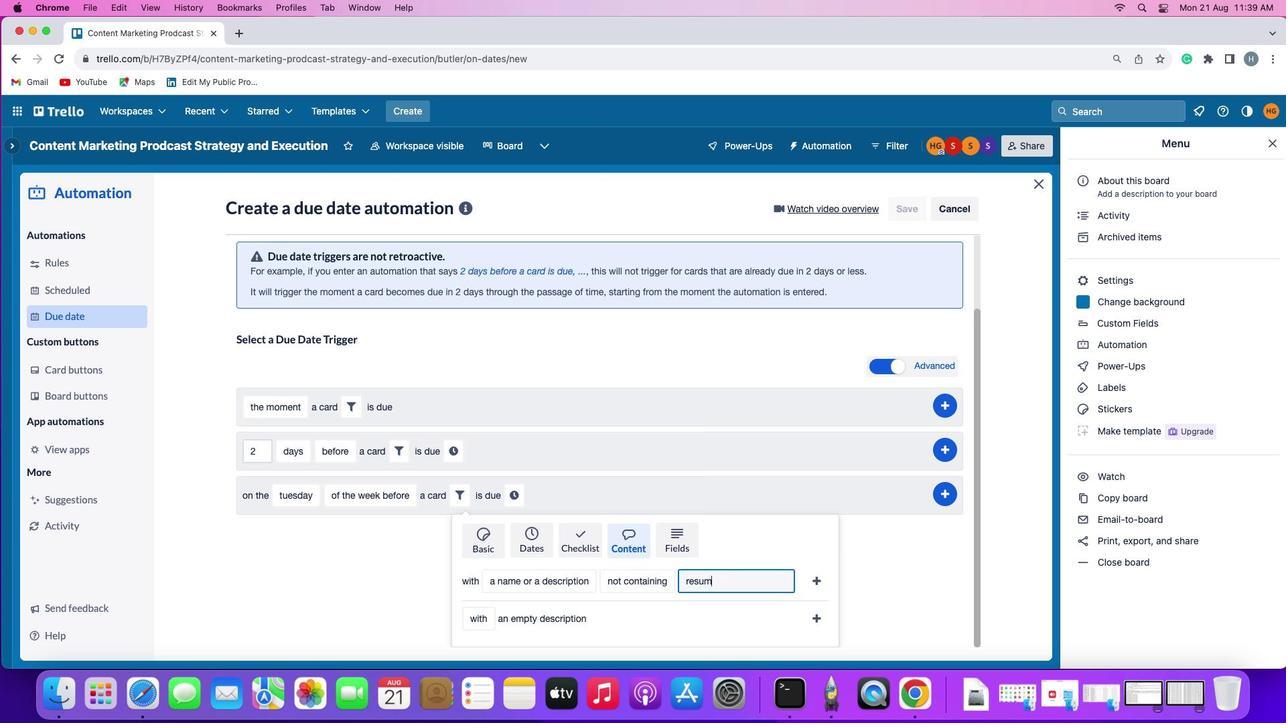 
Action: Mouse moved to (704, 580)
Screenshot: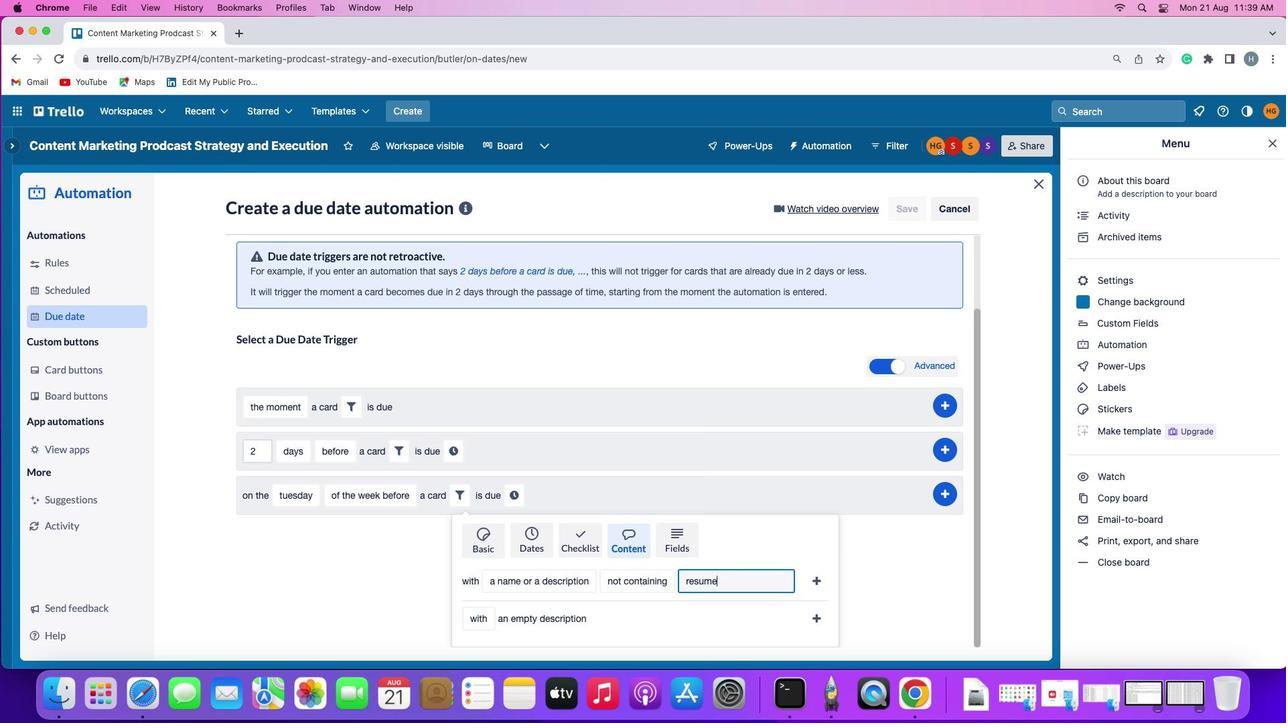 
Action: Key pressed 'e'
Screenshot: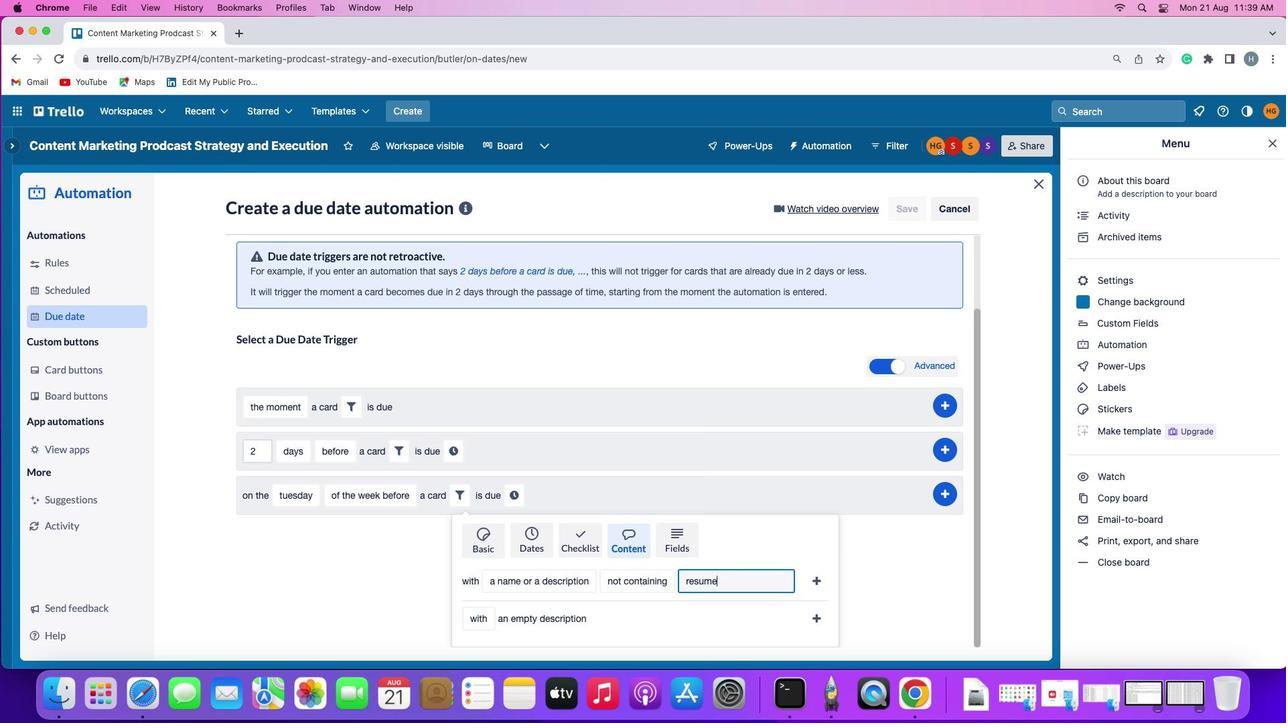 
Action: Mouse moved to (813, 579)
Screenshot: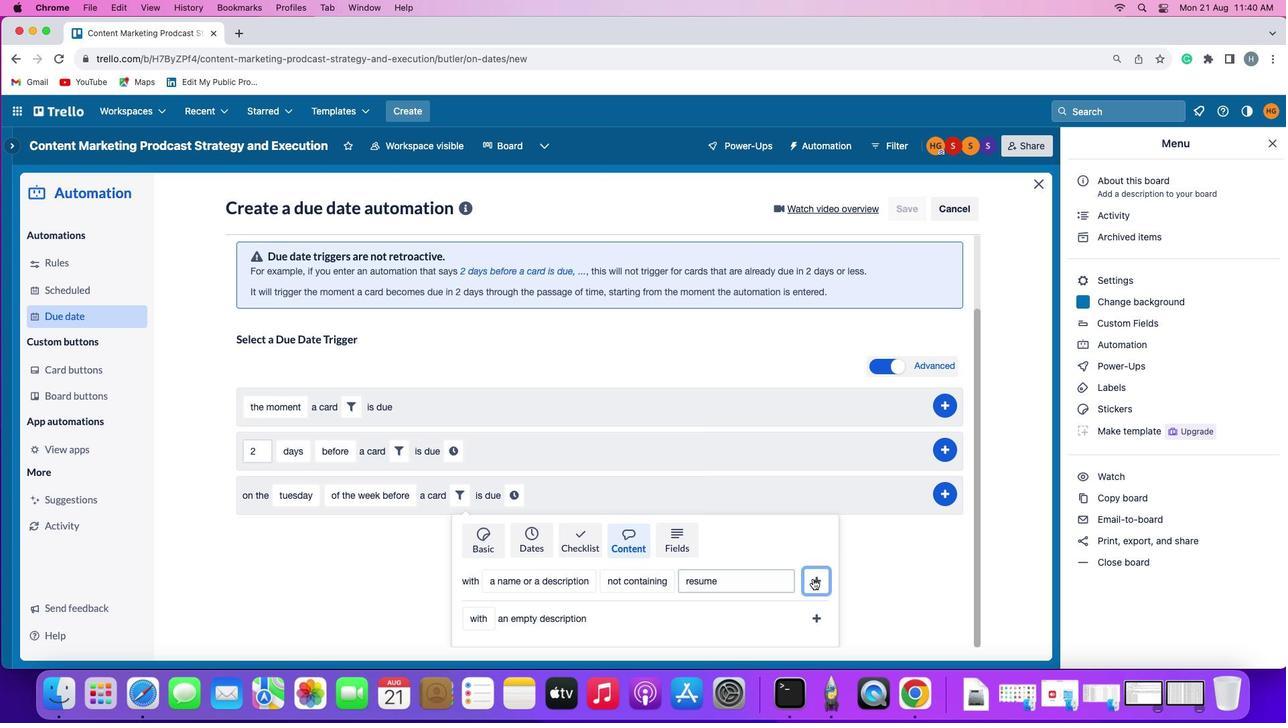 
Action: Mouse pressed left at (813, 579)
Screenshot: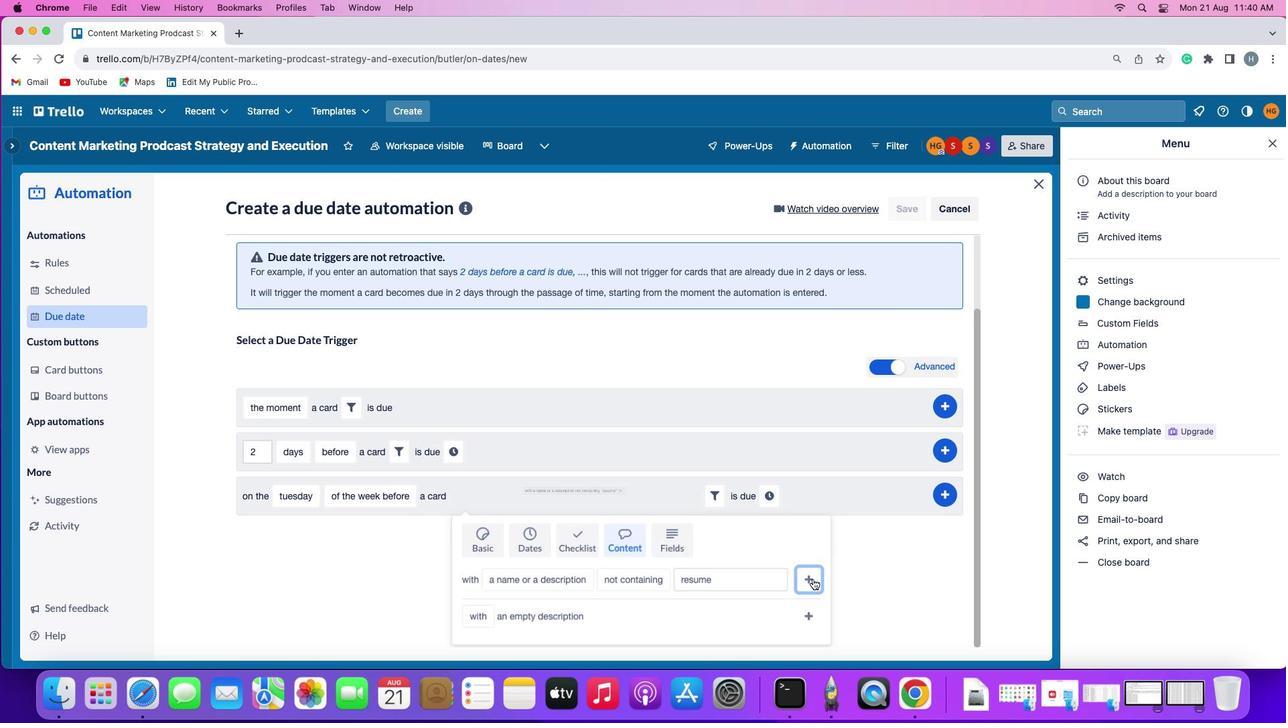 
Action: Mouse moved to (774, 576)
Screenshot: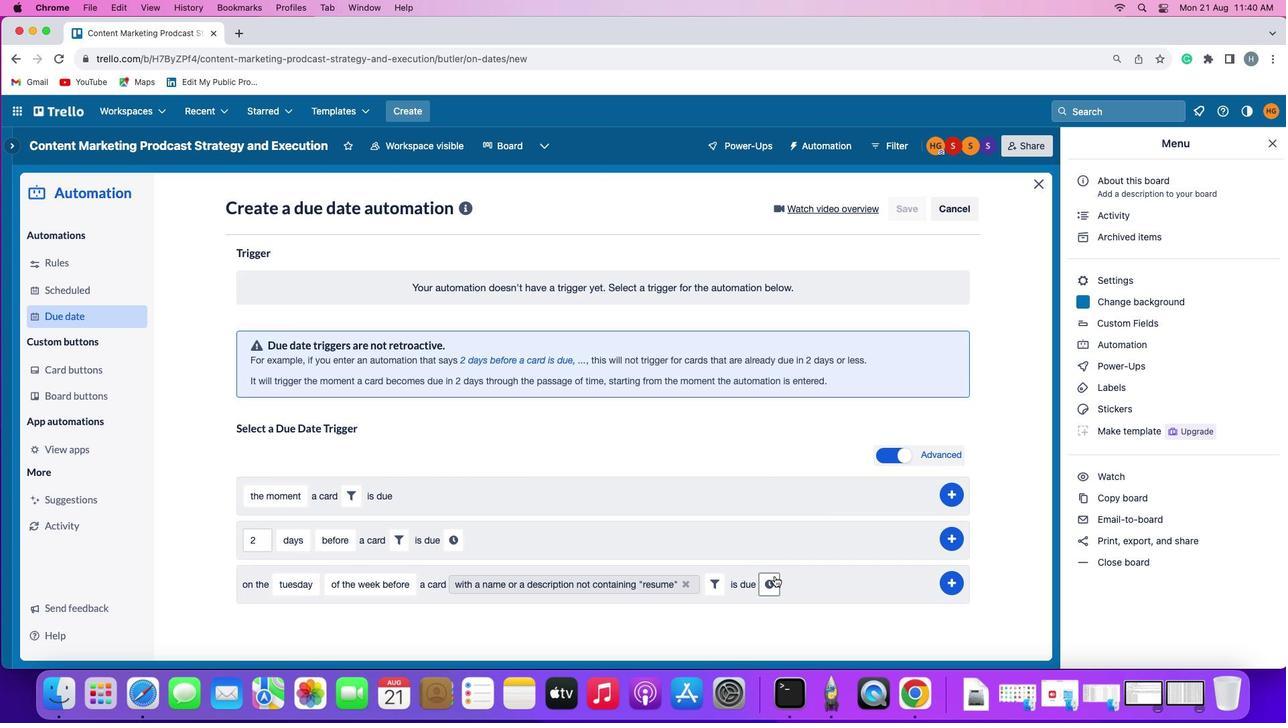 
Action: Mouse pressed left at (774, 576)
Screenshot: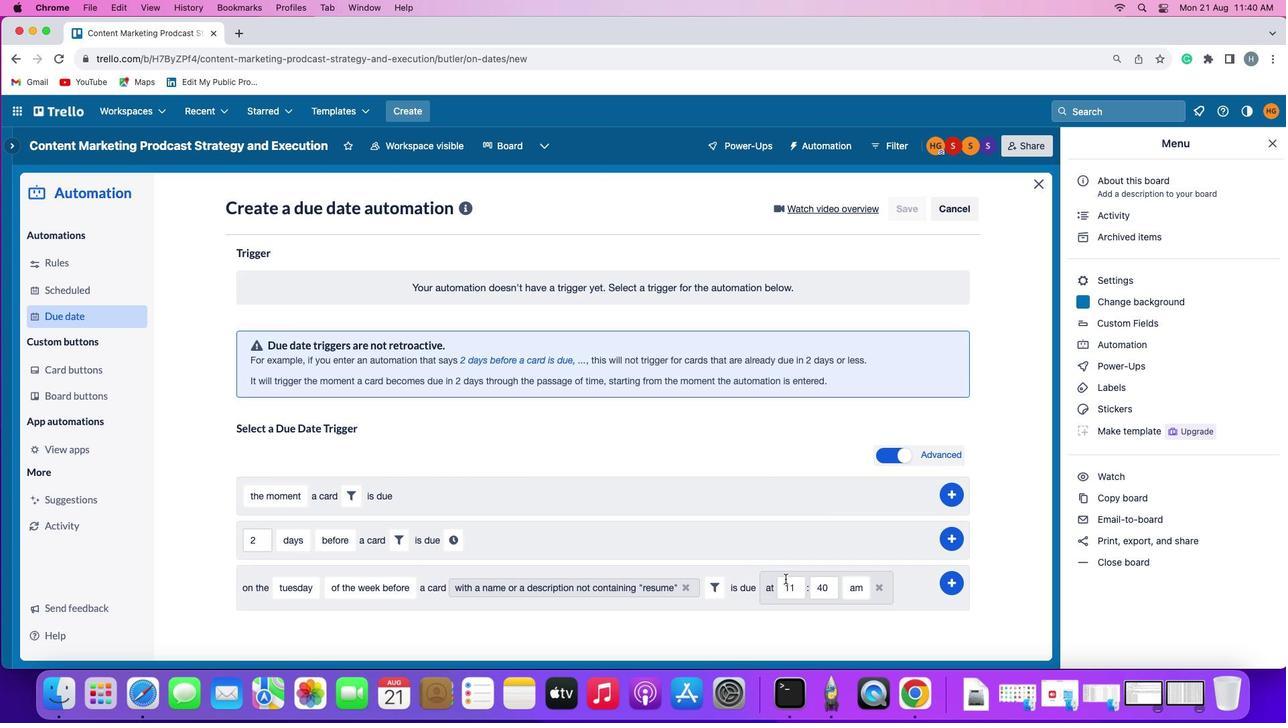 
Action: Mouse moved to (833, 588)
Screenshot: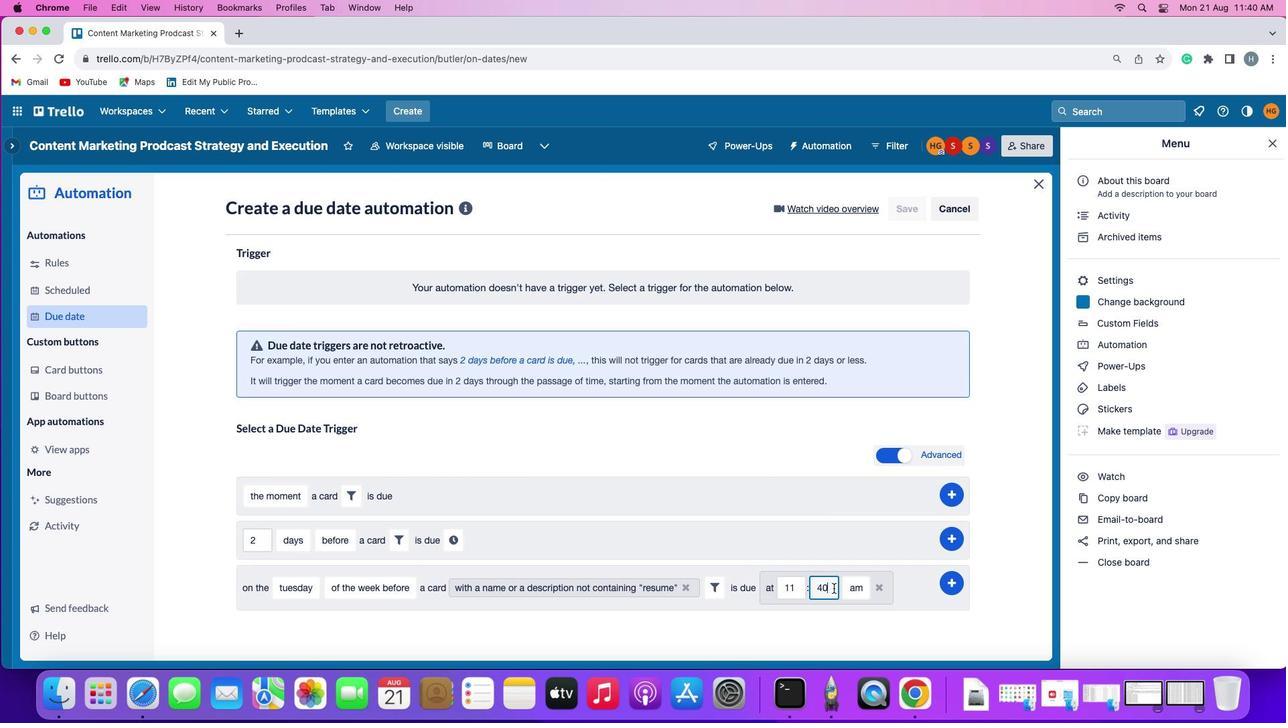 
Action: Mouse pressed left at (833, 588)
Screenshot: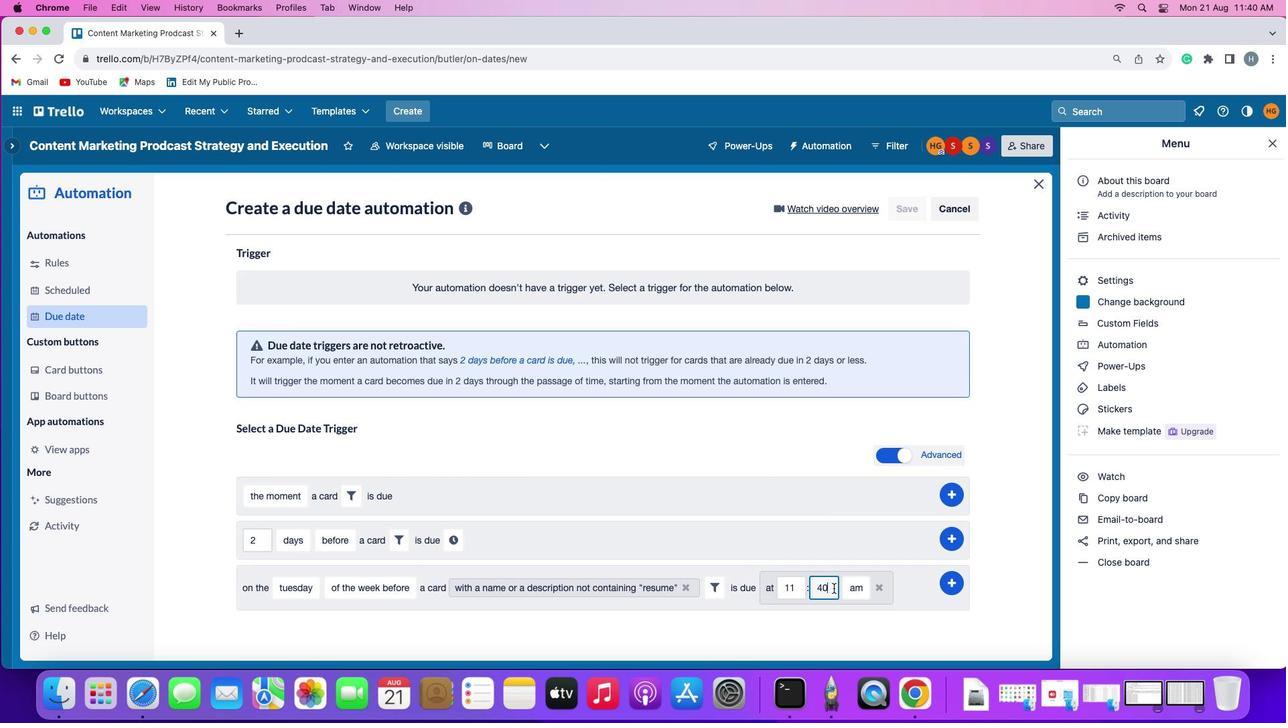 
Action: Key pressed Key.backspaceKey.backspace'0''0'
Screenshot: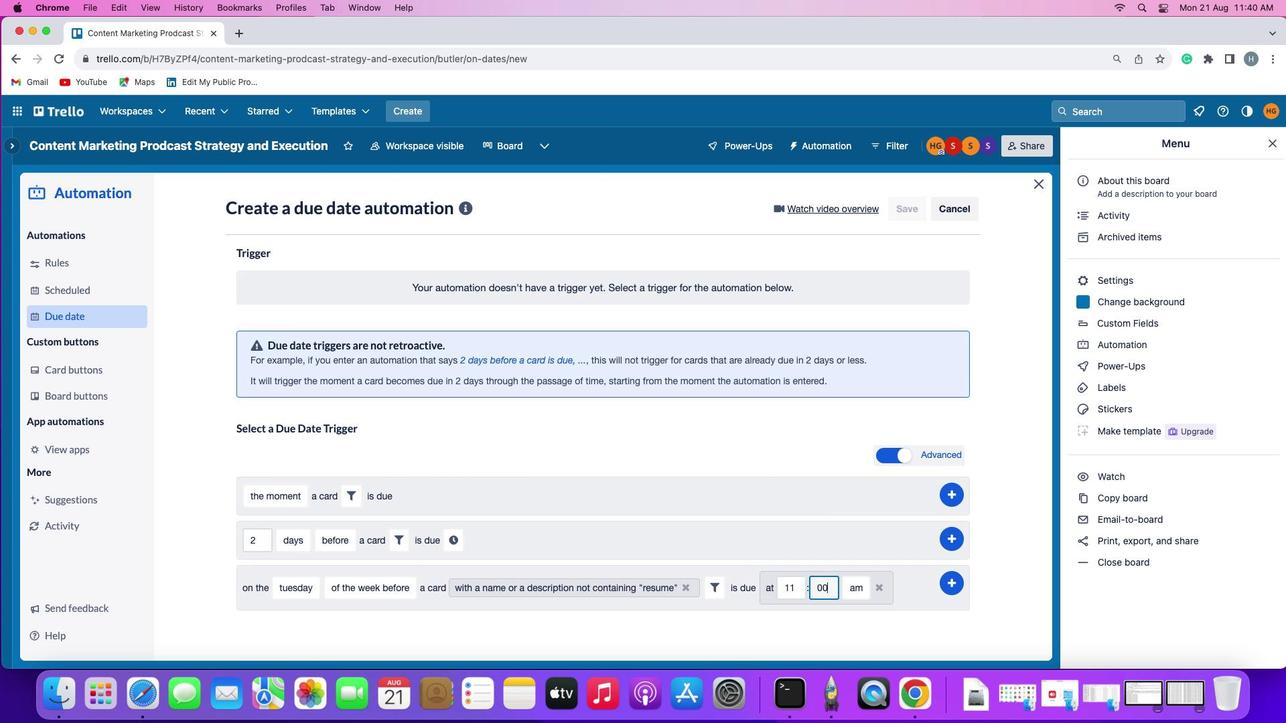 
Action: Mouse moved to (865, 614)
Screenshot: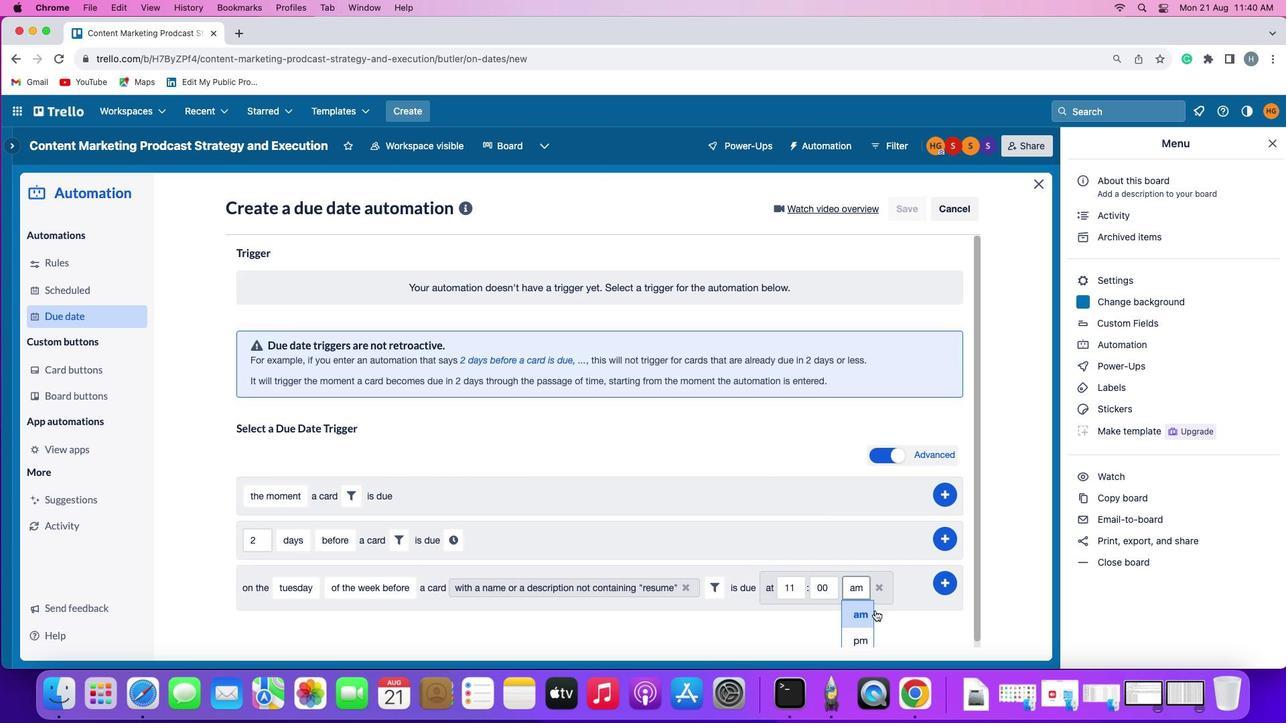 
Action: Mouse pressed left at (865, 614)
Screenshot: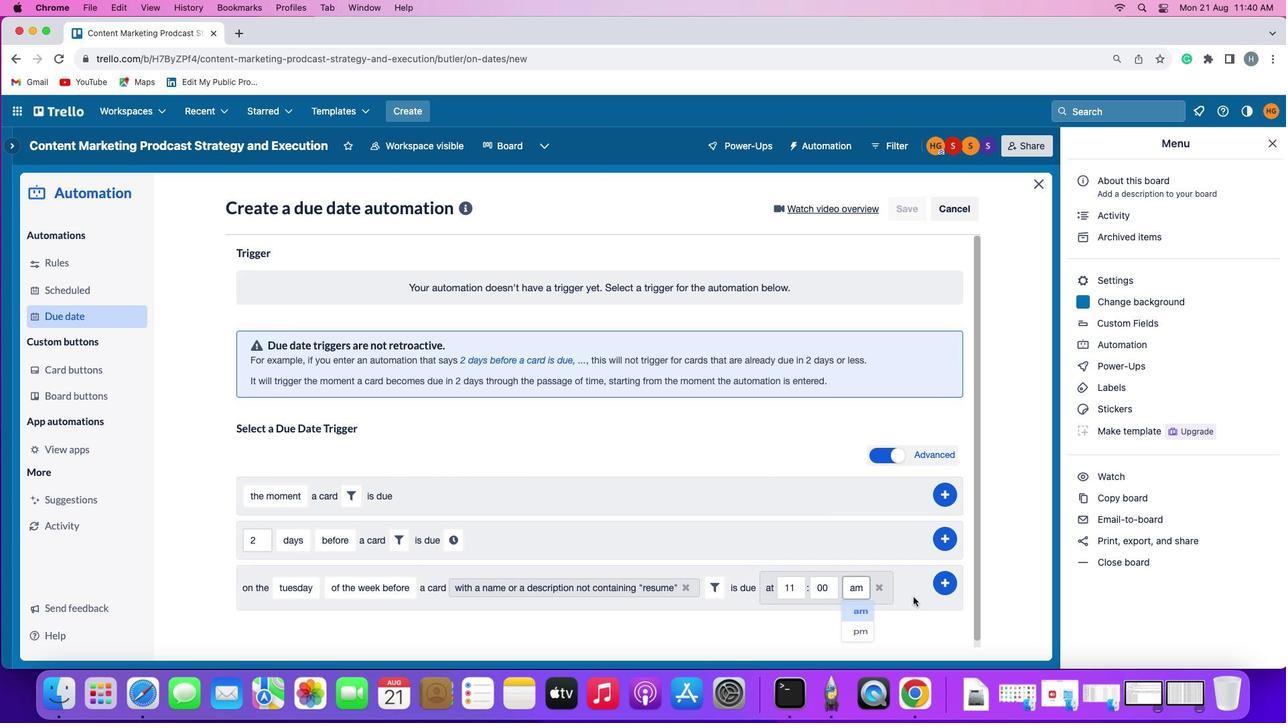
Action: Mouse moved to (959, 578)
Screenshot: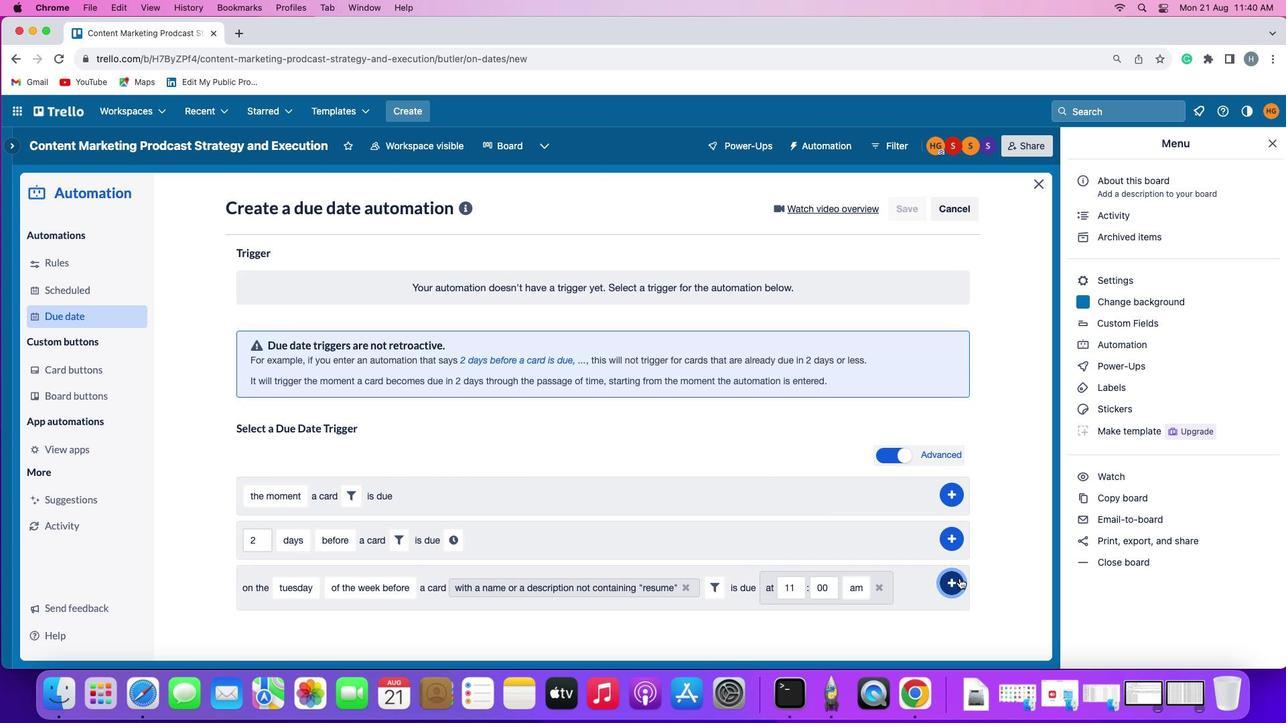 
Action: Mouse pressed left at (959, 578)
Screenshot: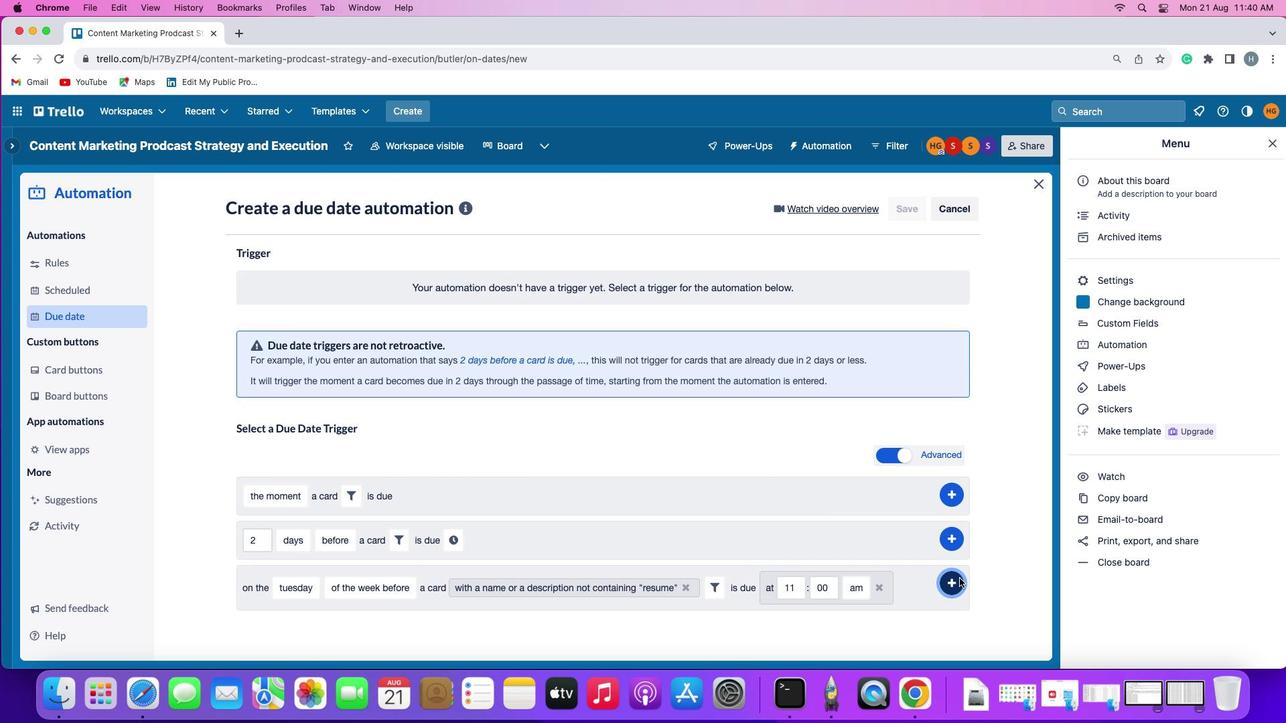
Action: Mouse moved to (1007, 476)
Screenshot: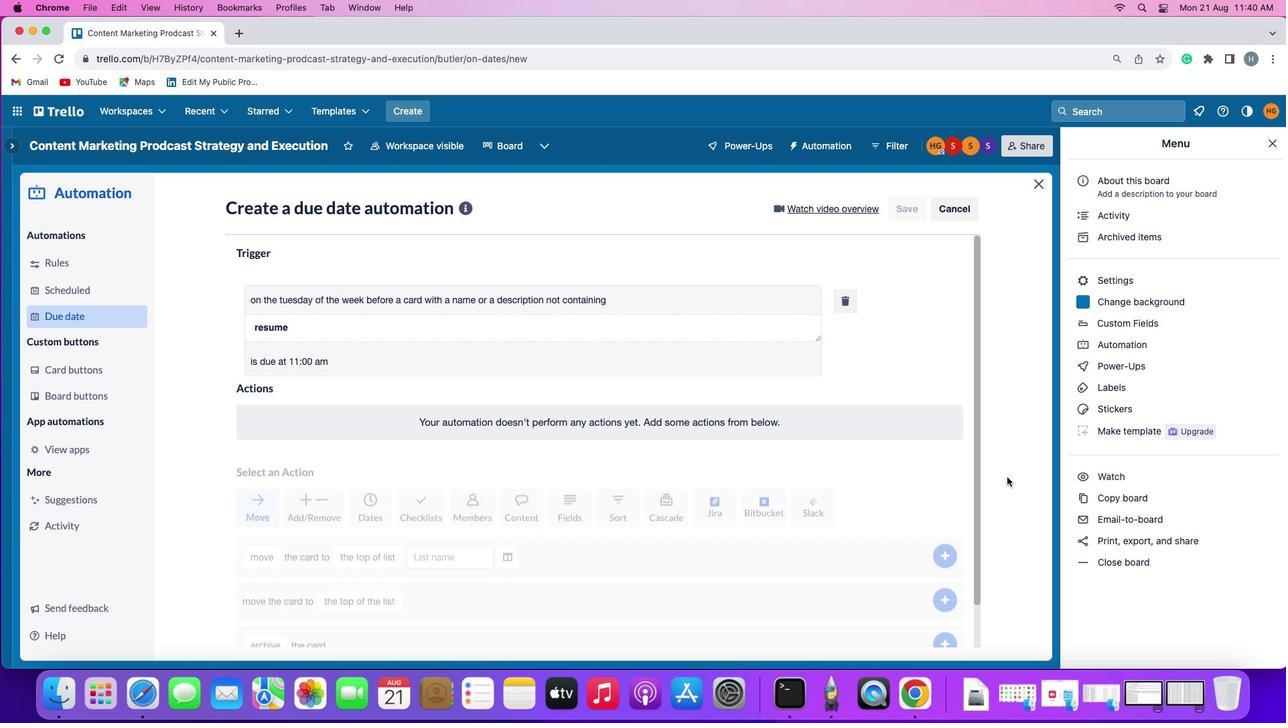 
